 Task: In the  document manual.epub Use the tool word Count 'and display word count while typing'. Find the word using Dictionary 'commitment'. Below name insert the link: www.instagram.com
Action: Mouse moved to (246, 89)
Screenshot: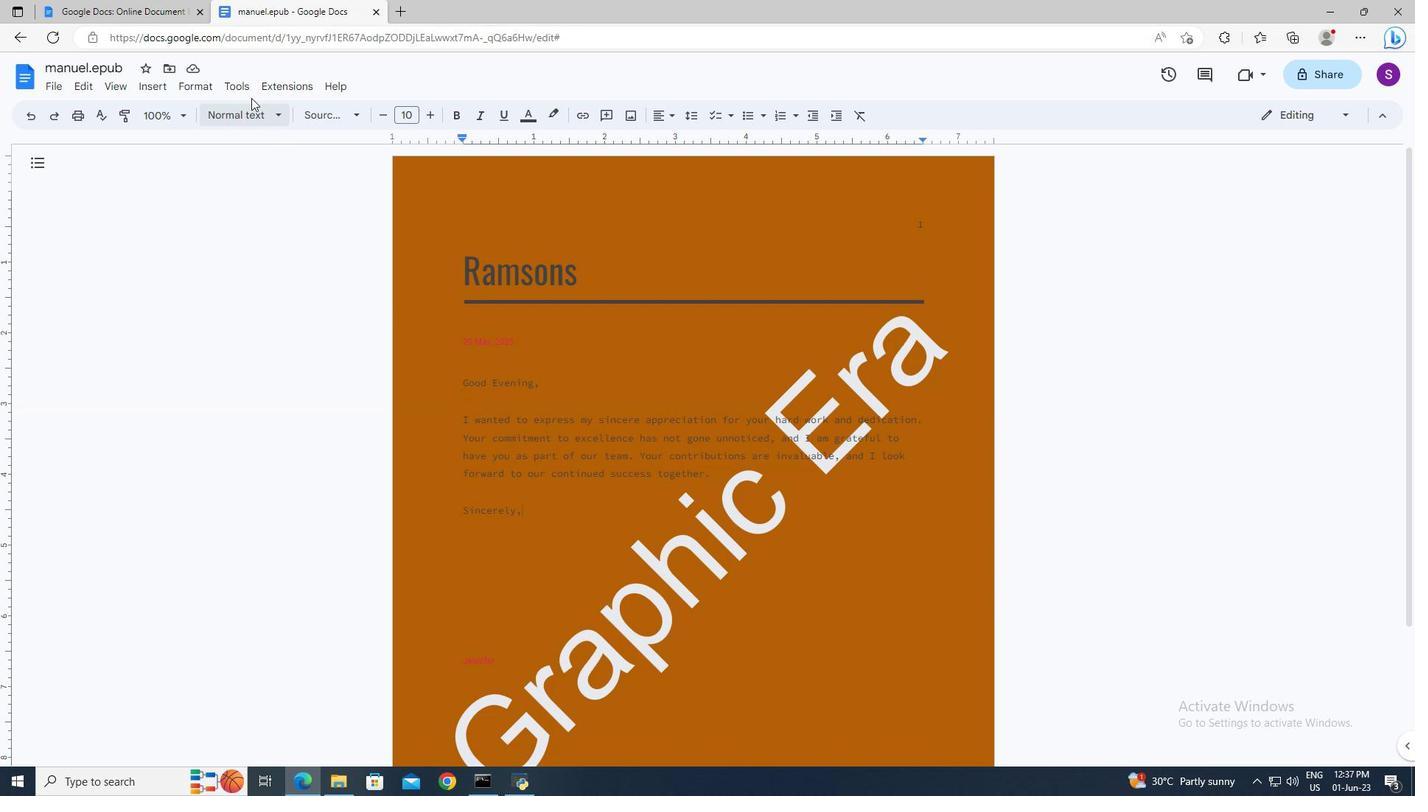 
Action: Mouse pressed left at (246, 89)
Screenshot: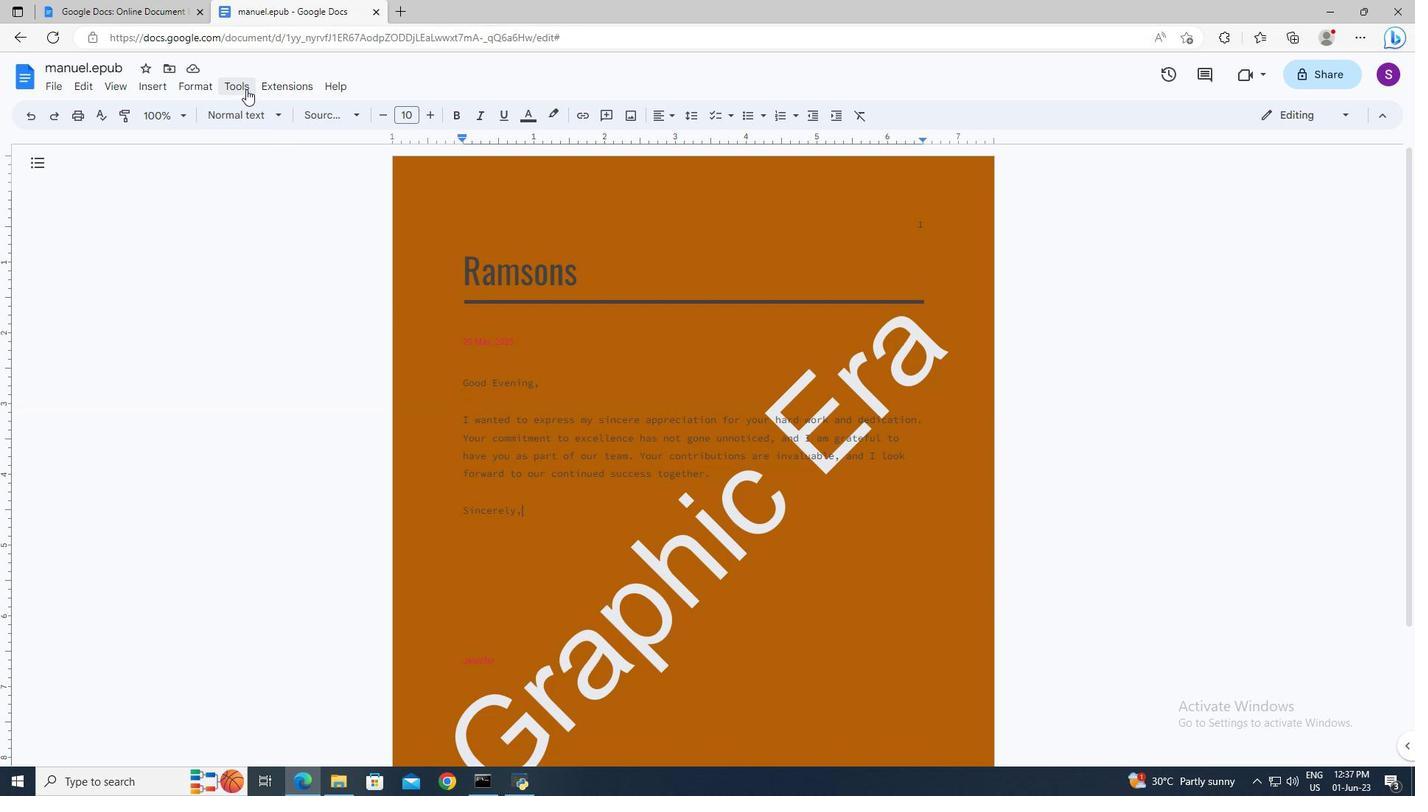 
Action: Mouse moved to (260, 125)
Screenshot: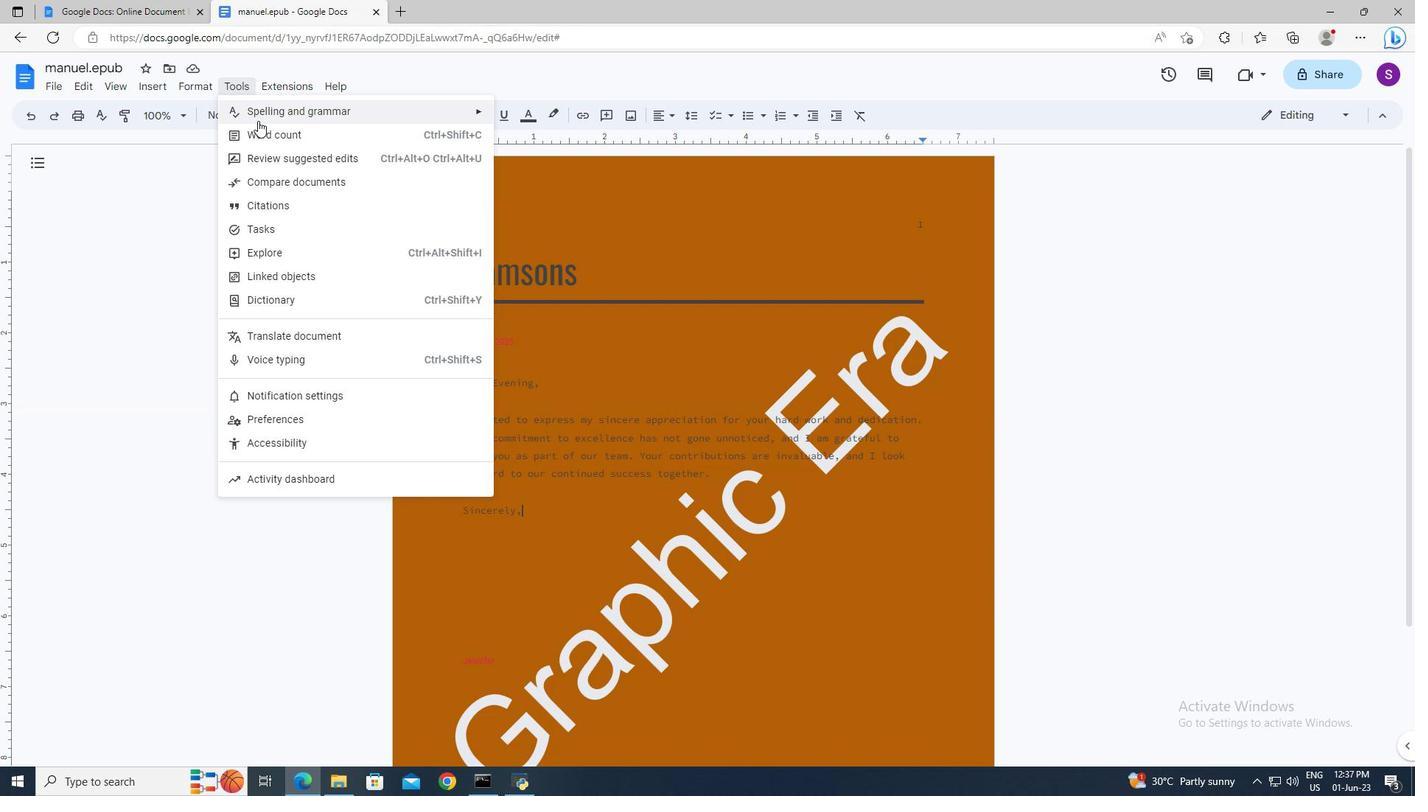 
Action: Mouse pressed left at (260, 125)
Screenshot: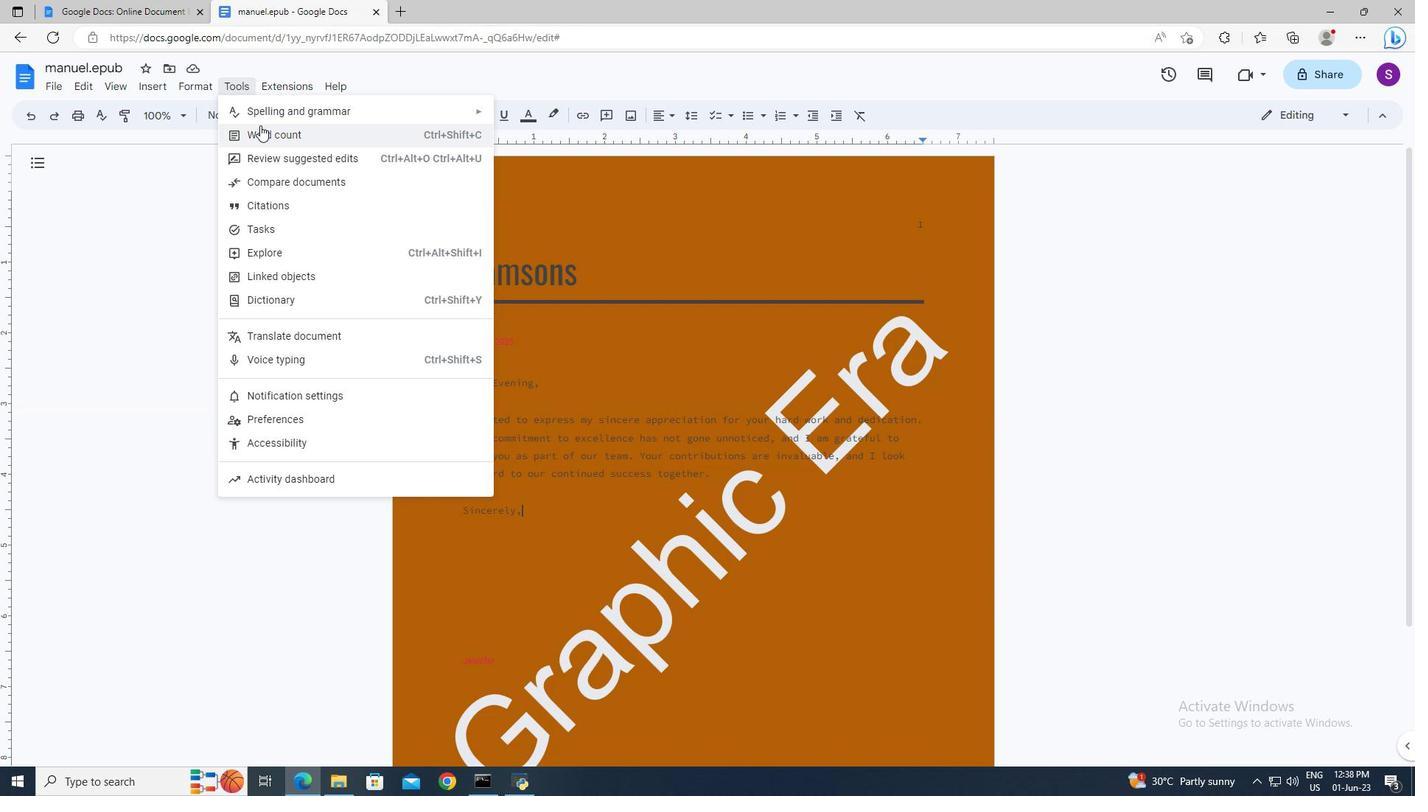 
Action: Mouse moved to (613, 470)
Screenshot: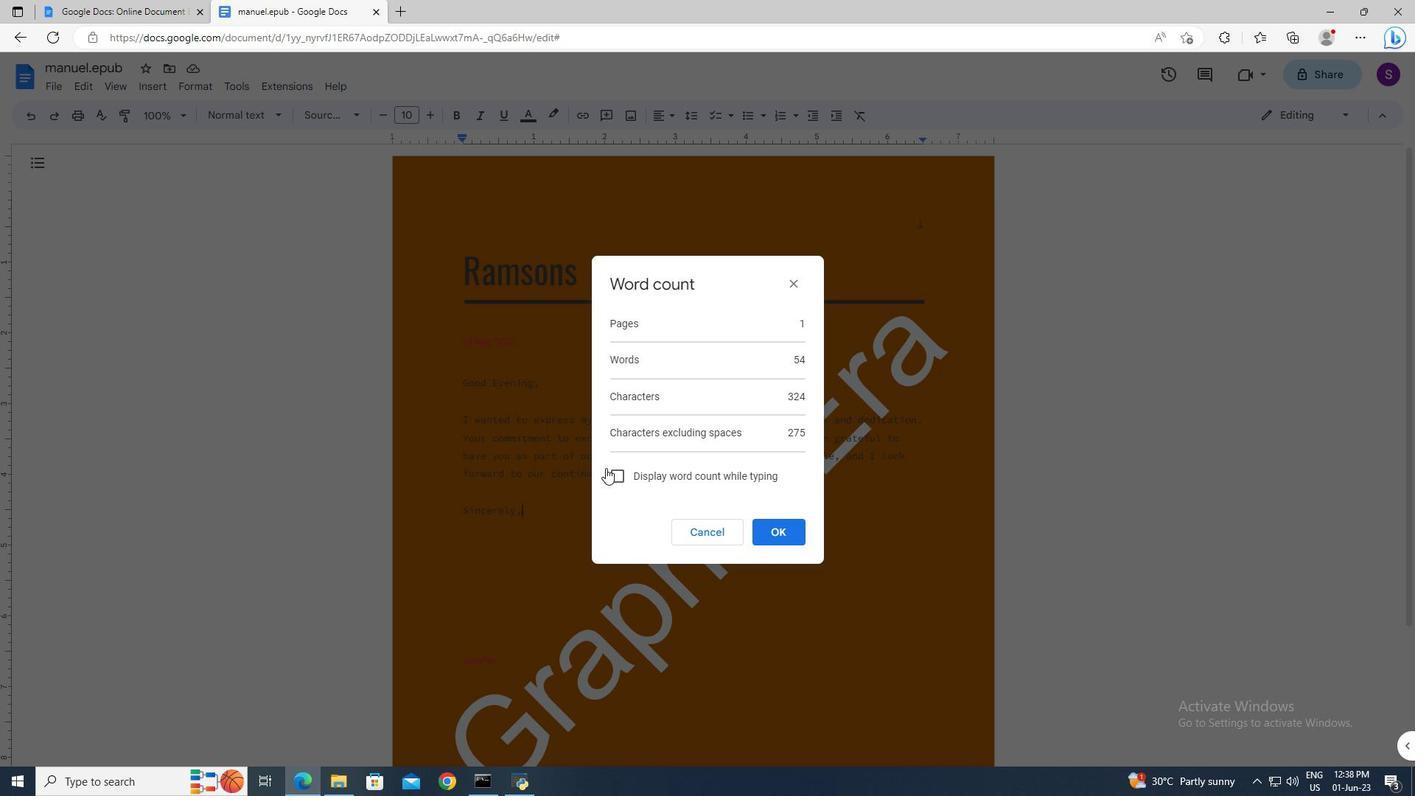 
Action: Mouse pressed left at (613, 470)
Screenshot: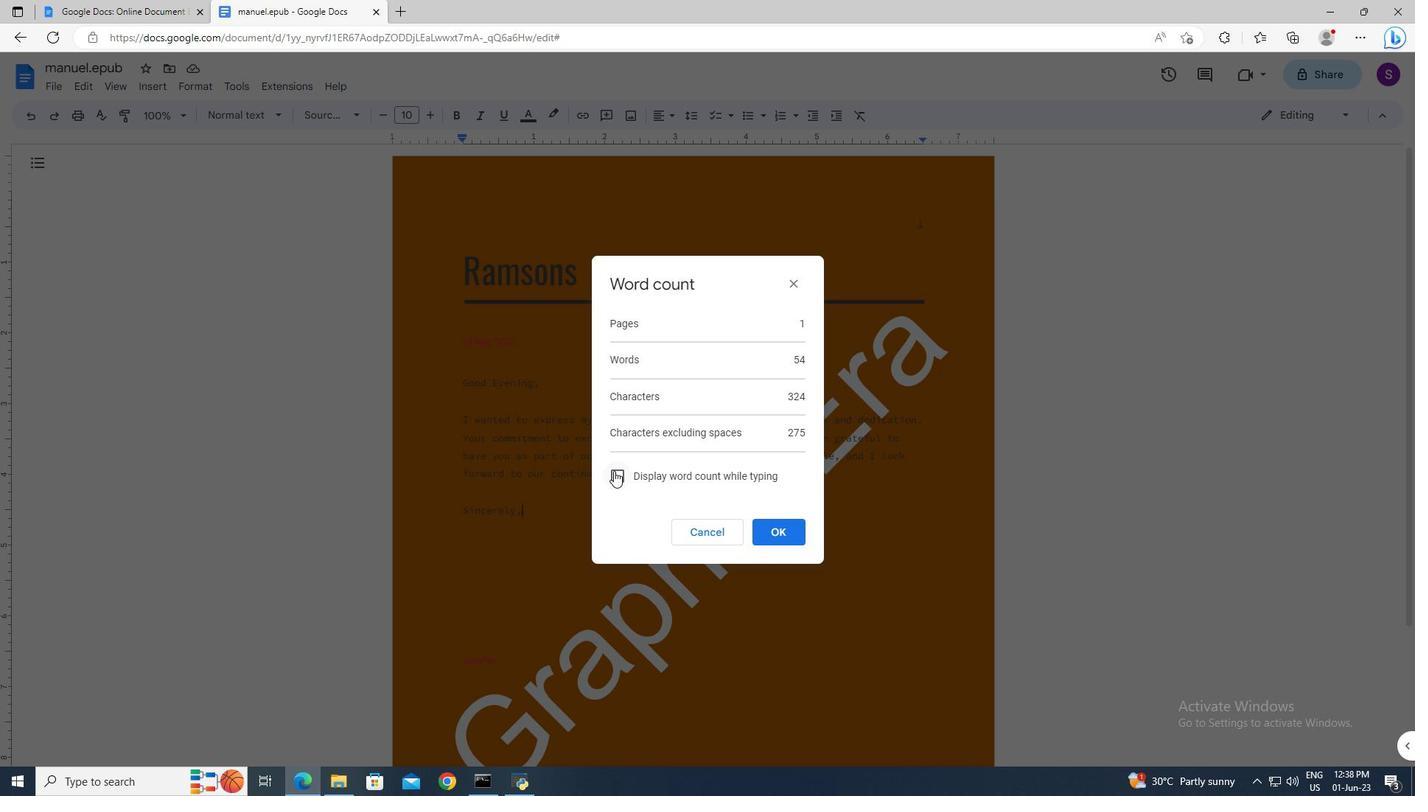 
Action: Mouse moved to (778, 534)
Screenshot: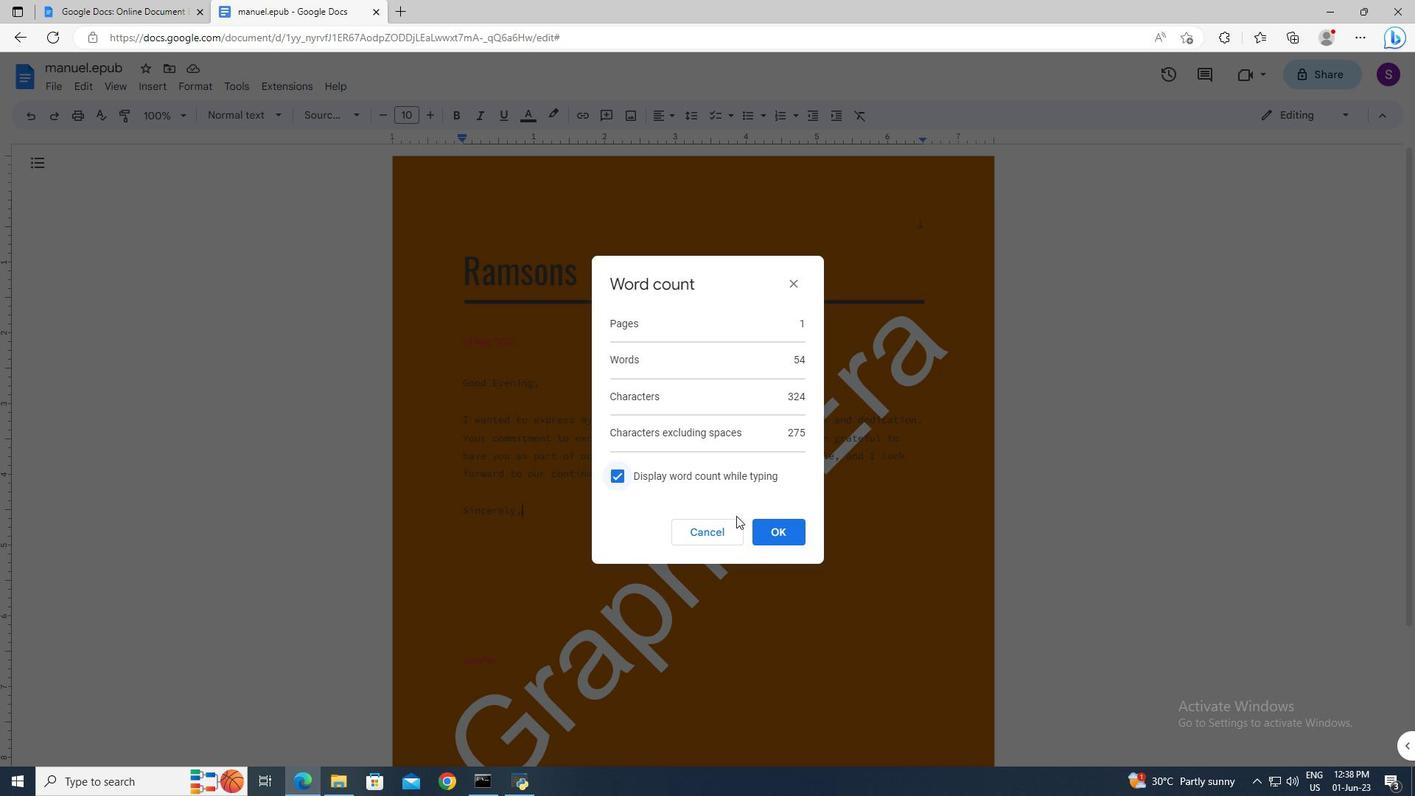 
Action: Mouse pressed left at (778, 534)
Screenshot: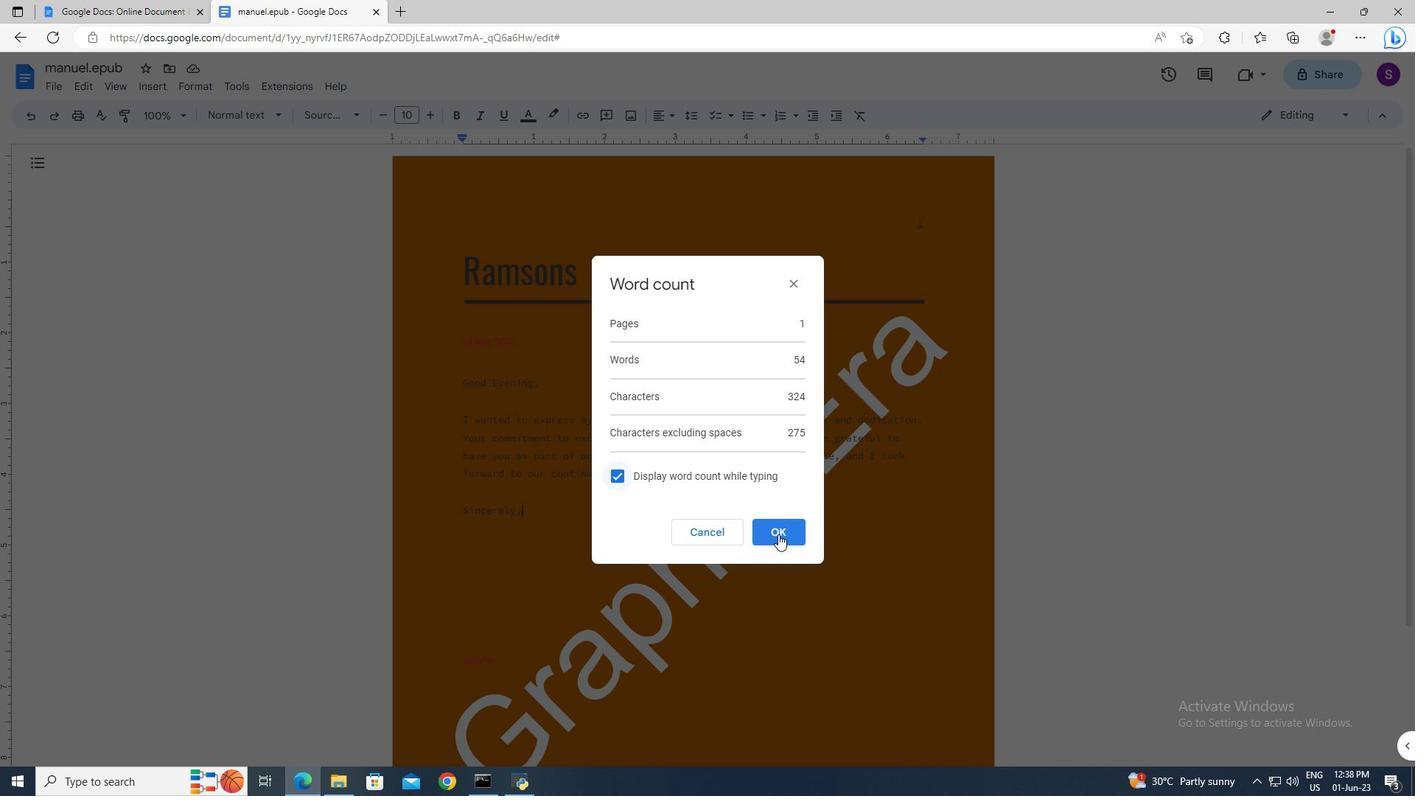 
Action: Mouse moved to (244, 89)
Screenshot: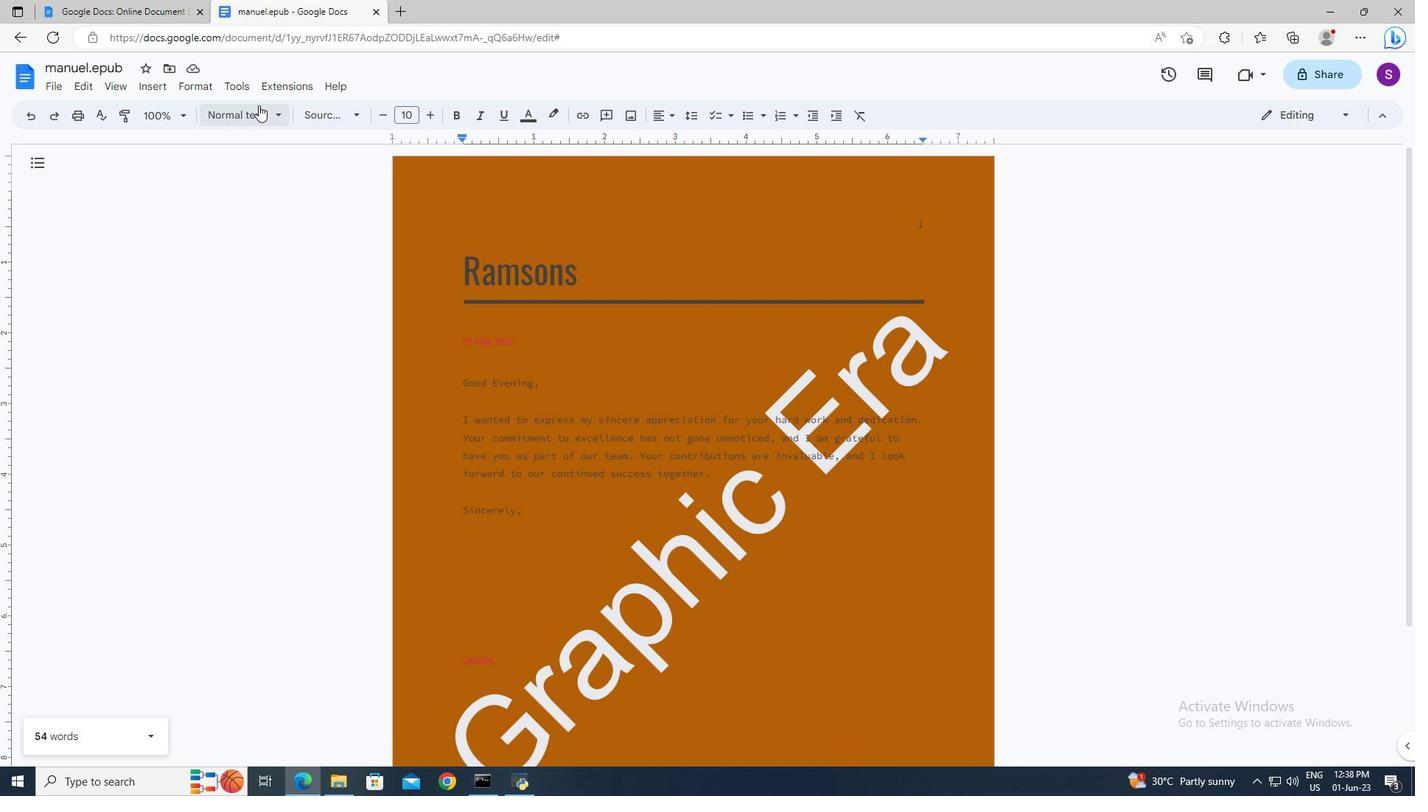 
Action: Mouse pressed left at (244, 89)
Screenshot: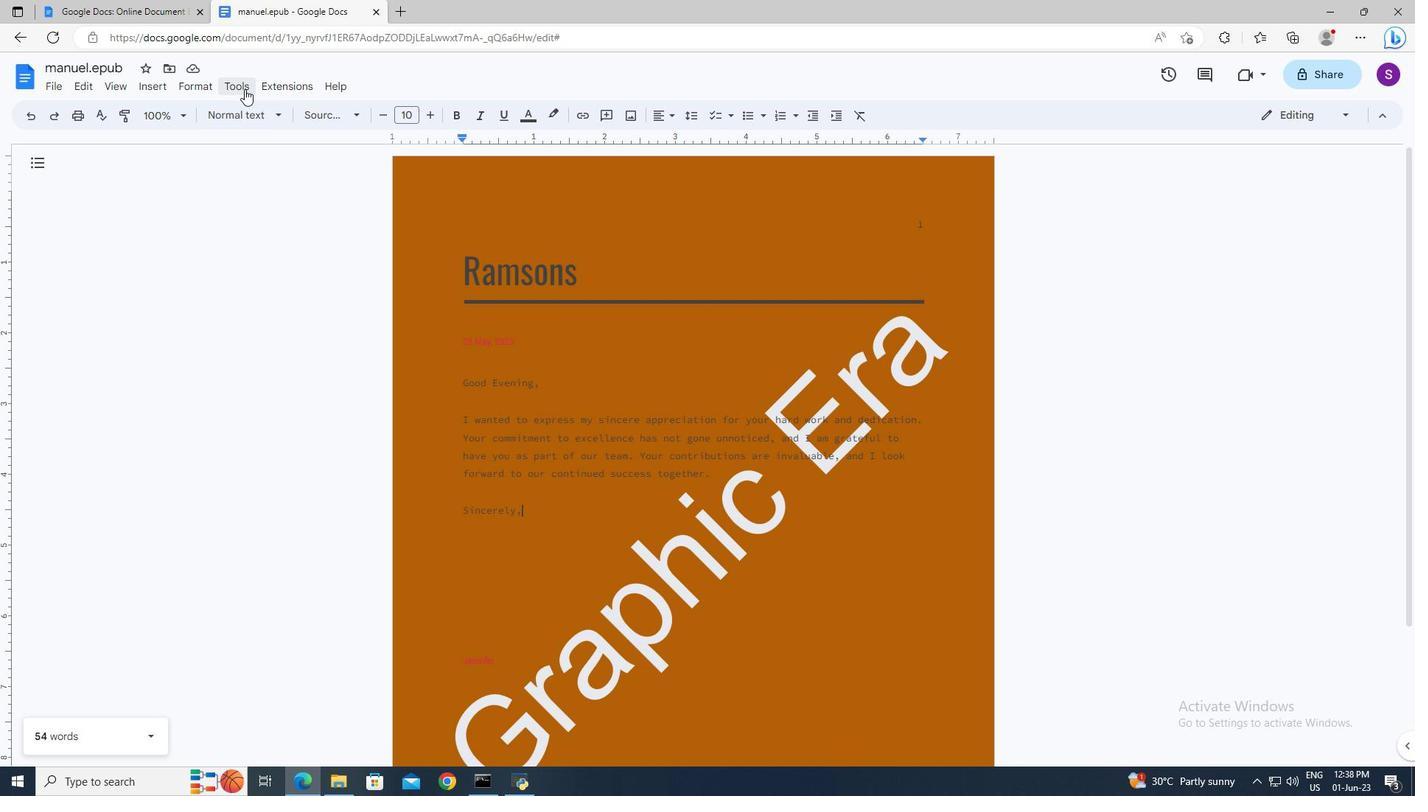 
Action: Mouse moved to (268, 301)
Screenshot: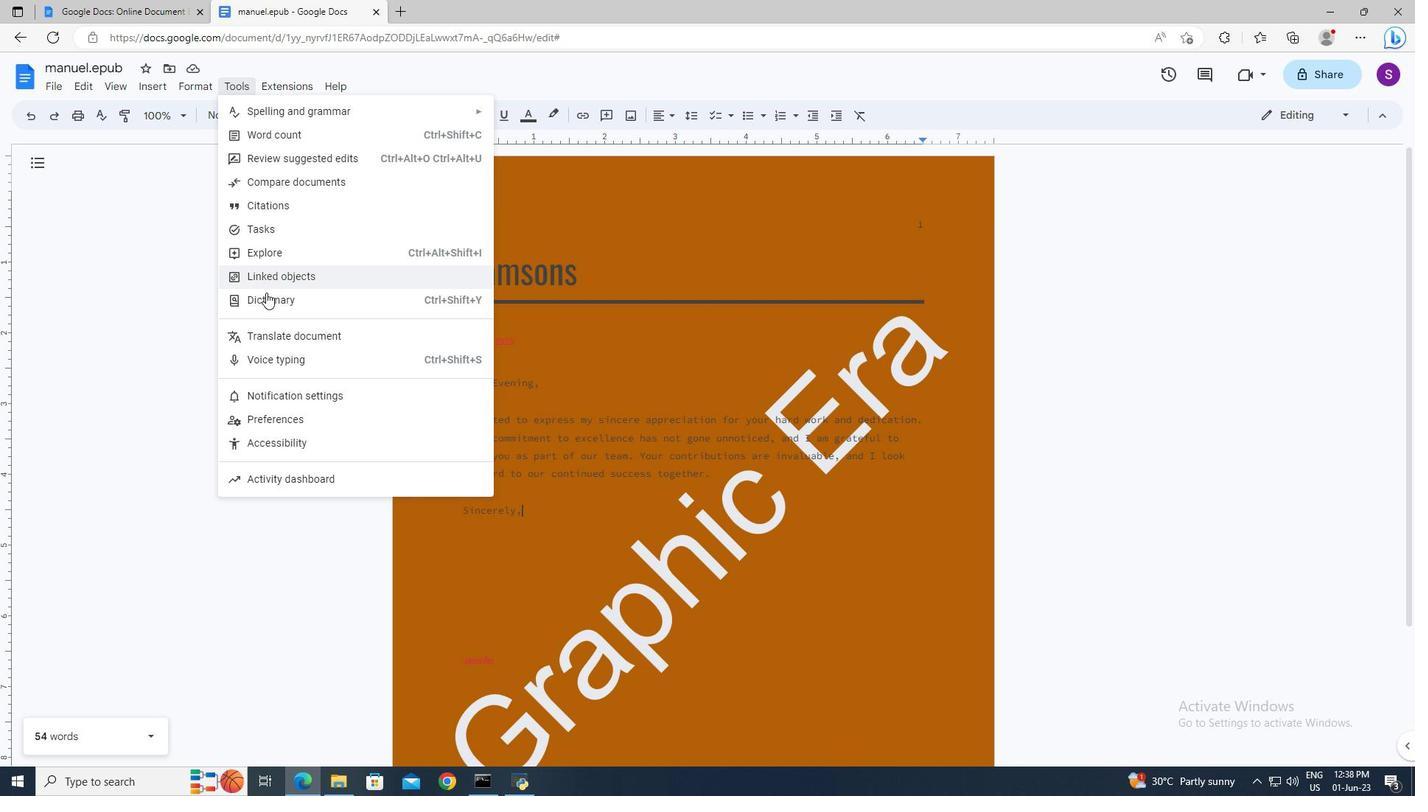 
Action: Mouse pressed left at (268, 301)
Screenshot: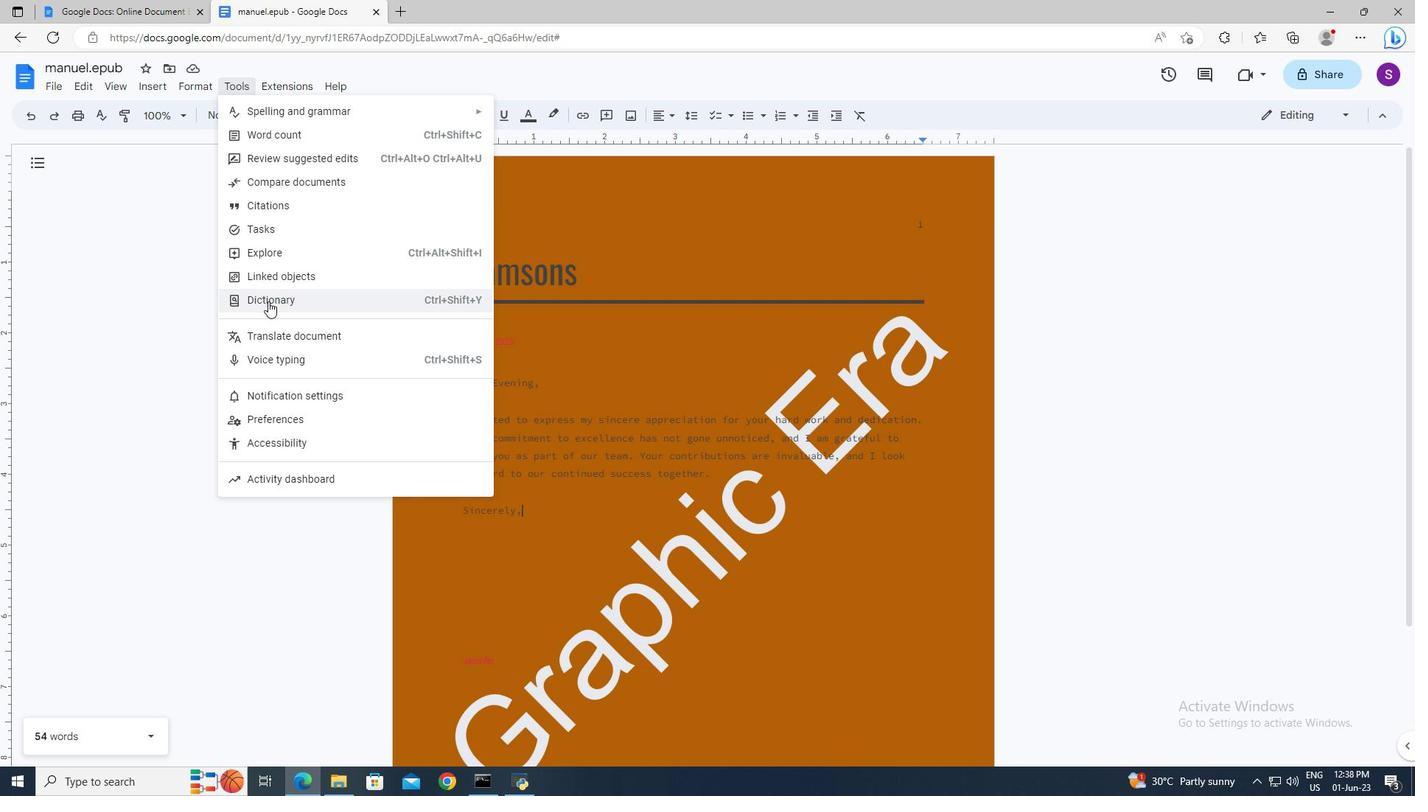 
Action: Mouse moved to (1274, 159)
Screenshot: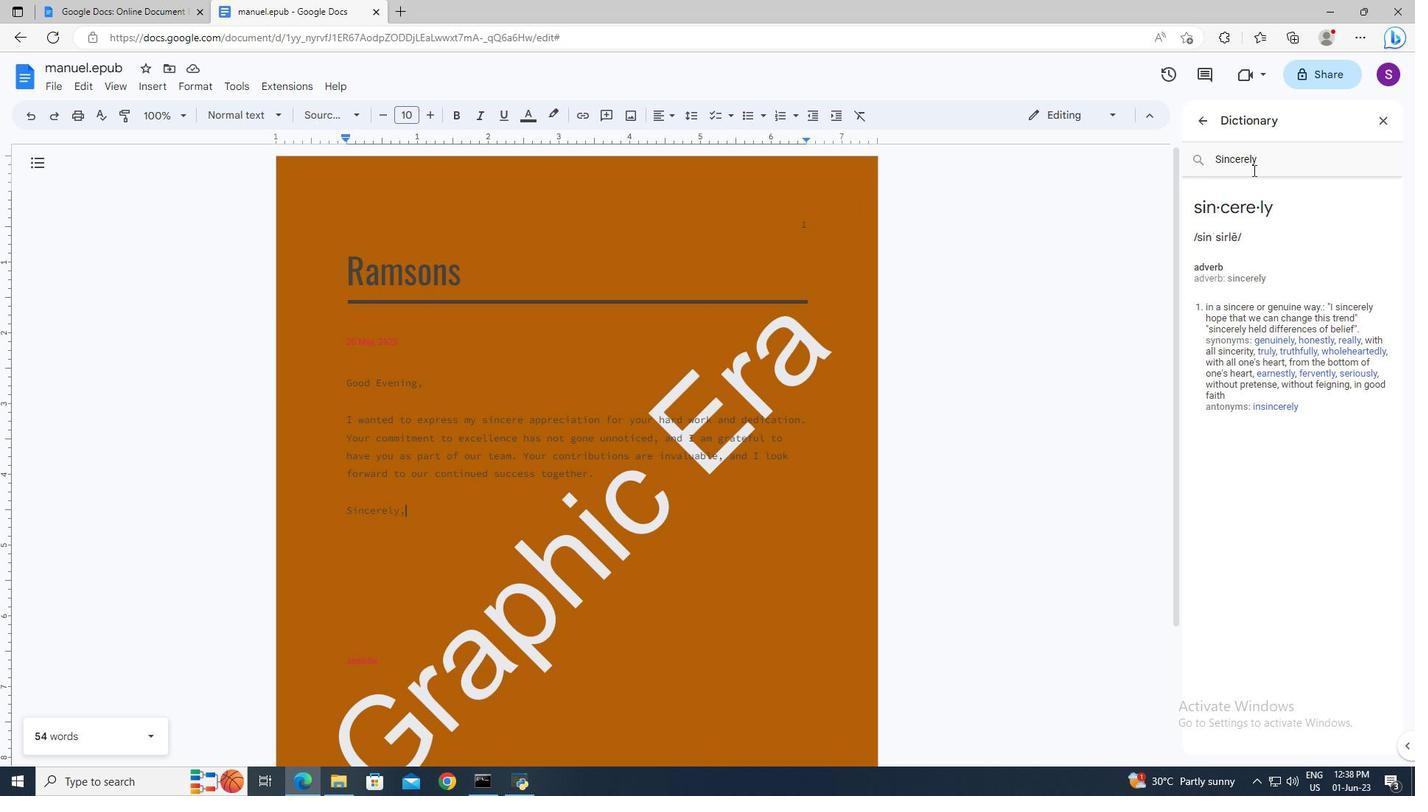 
Action: Mouse pressed left at (1274, 159)
Screenshot: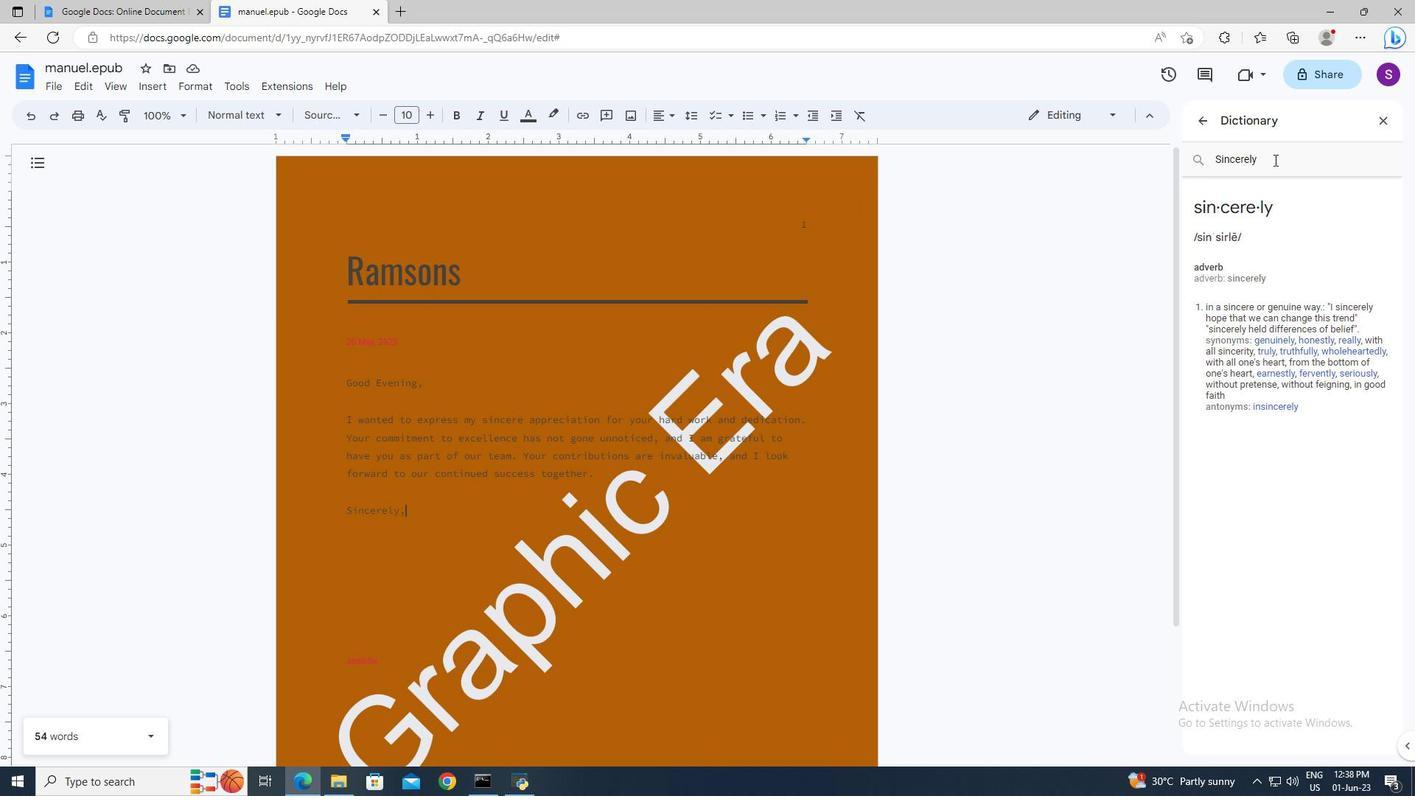 
Action: Key pressed ctrl+A<Key.delete>commitment<Key.enter>
Screenshot: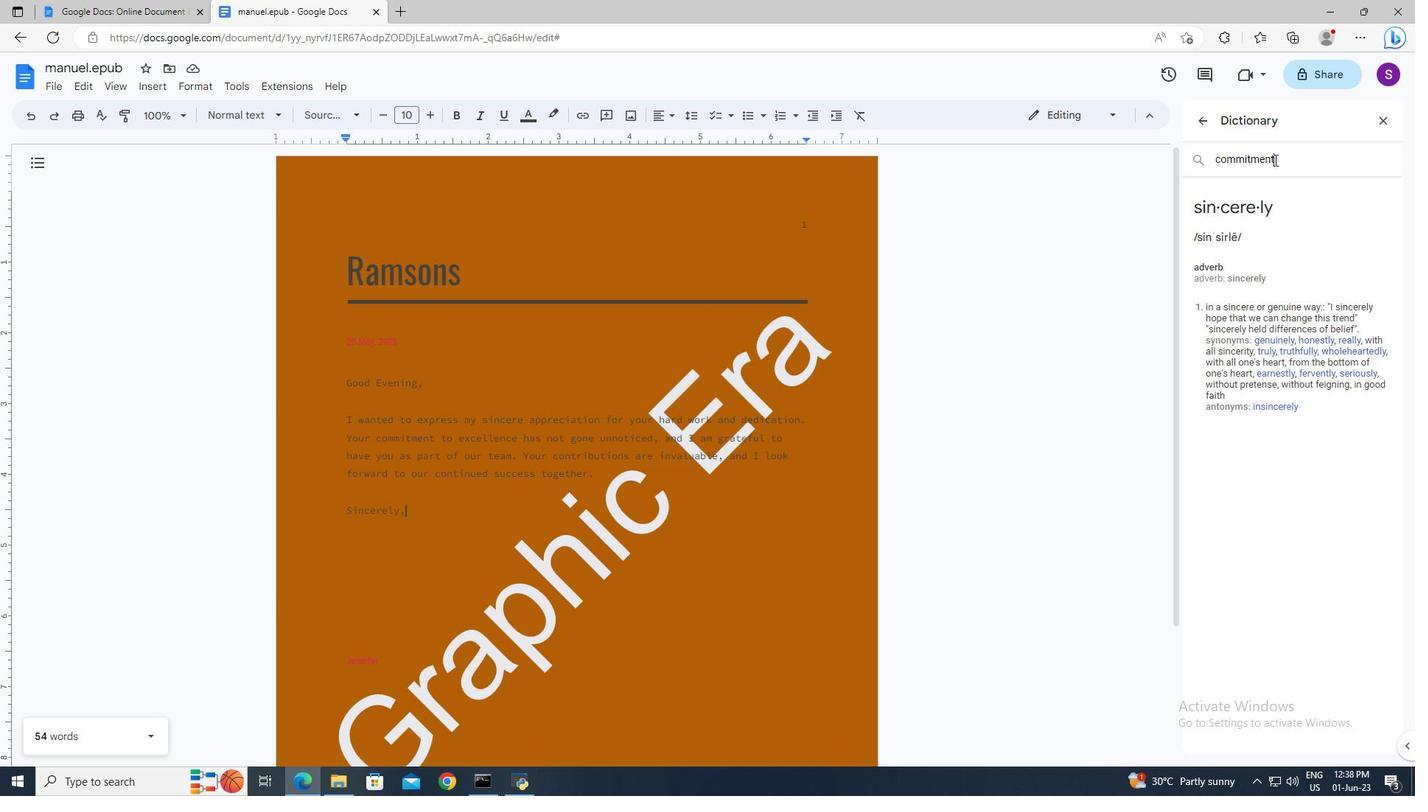 
Action: Mouse moved to (604, 510)
Screenshot: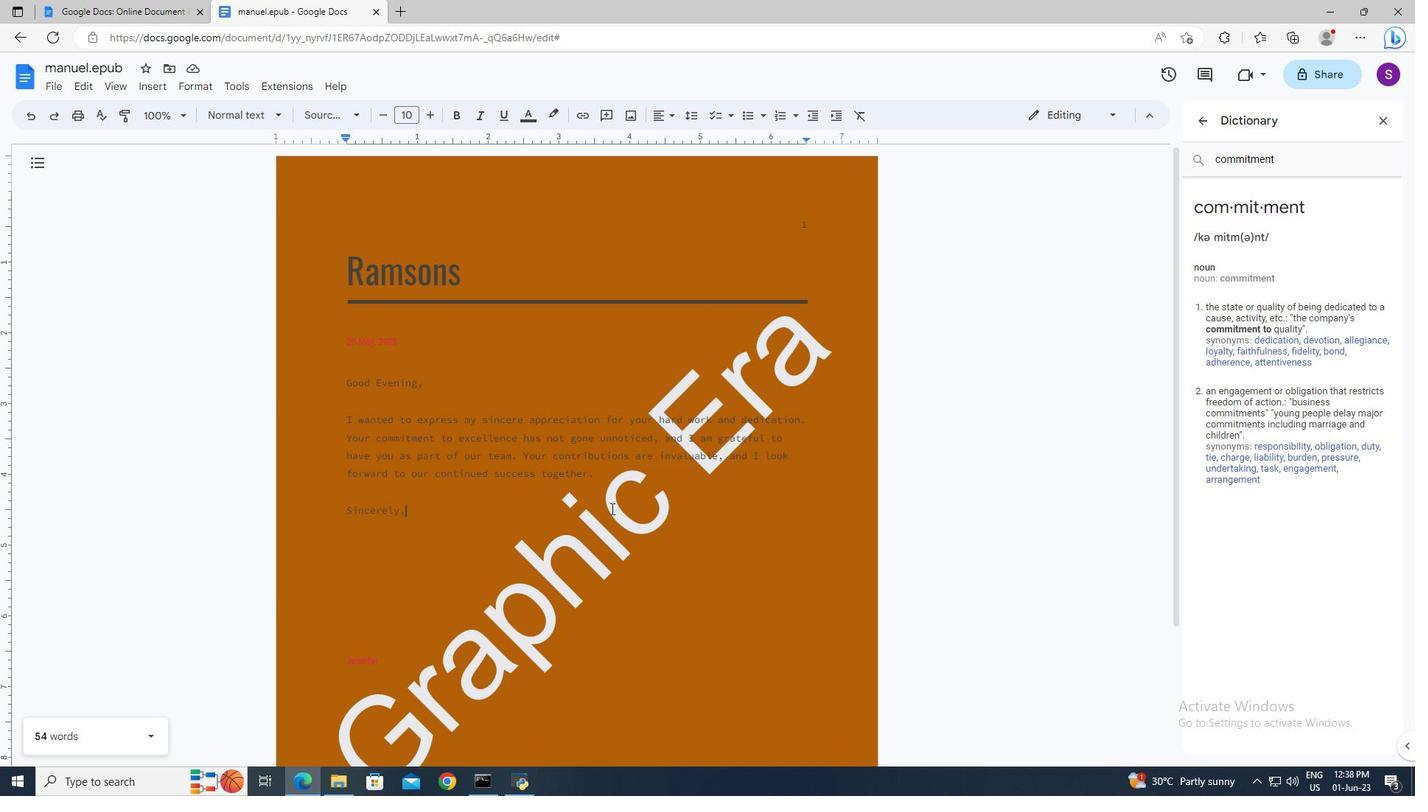 
Action: Mouse scrolled (604, 509) with delta (0, 0)
Screenshot: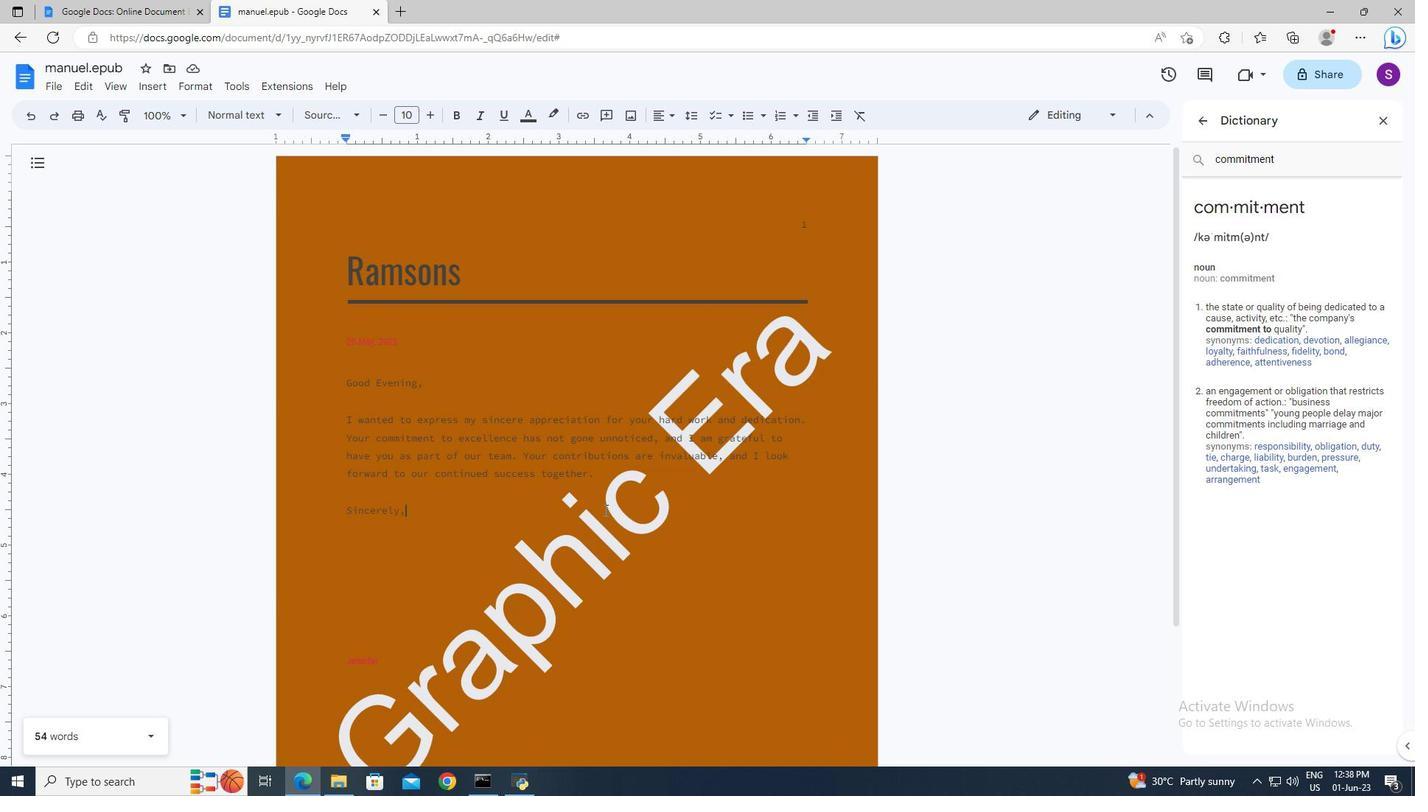 
Action: Mouse scrolled (604, 509) with delta (0, 0)
Screenshot: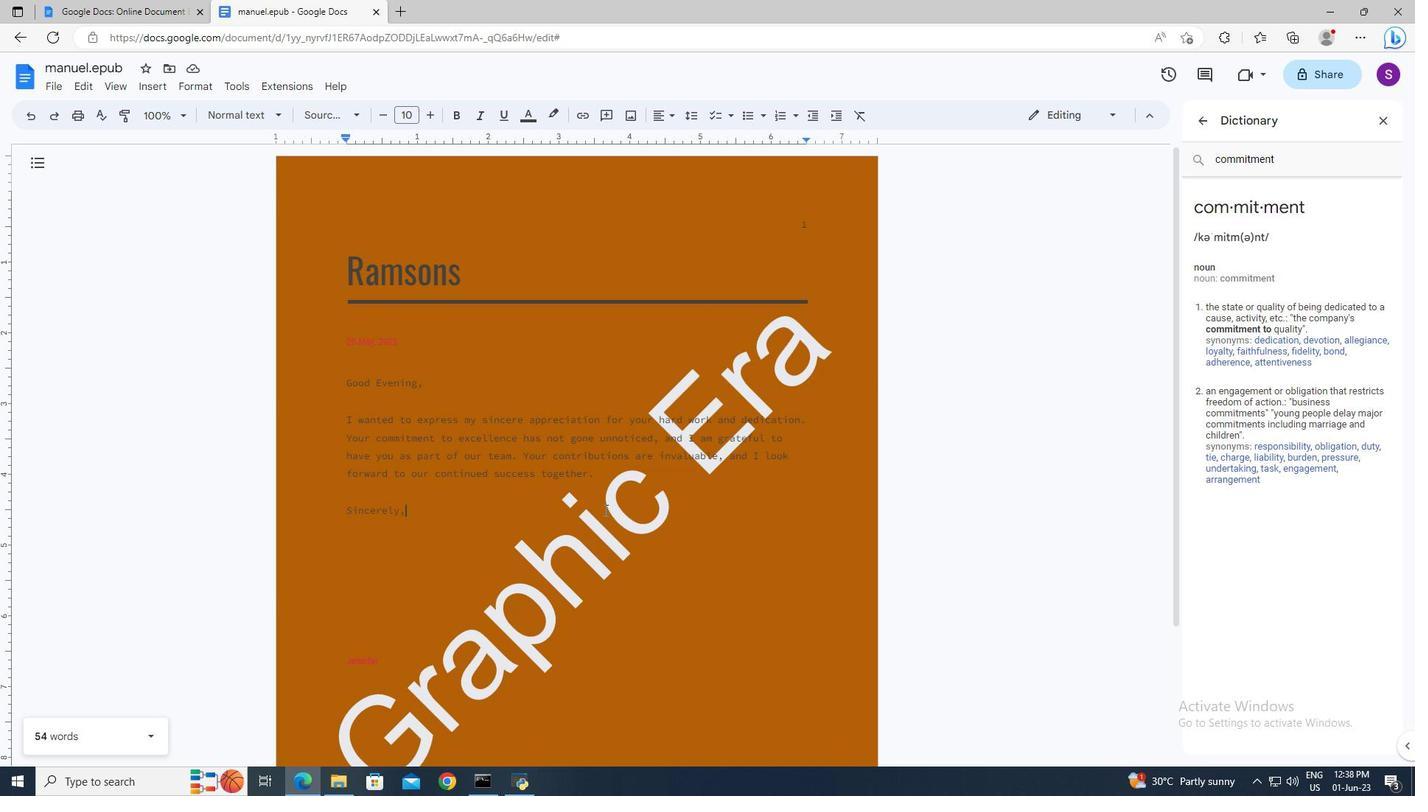 
Action: Mouse moved to (407, 493)
Screenshot: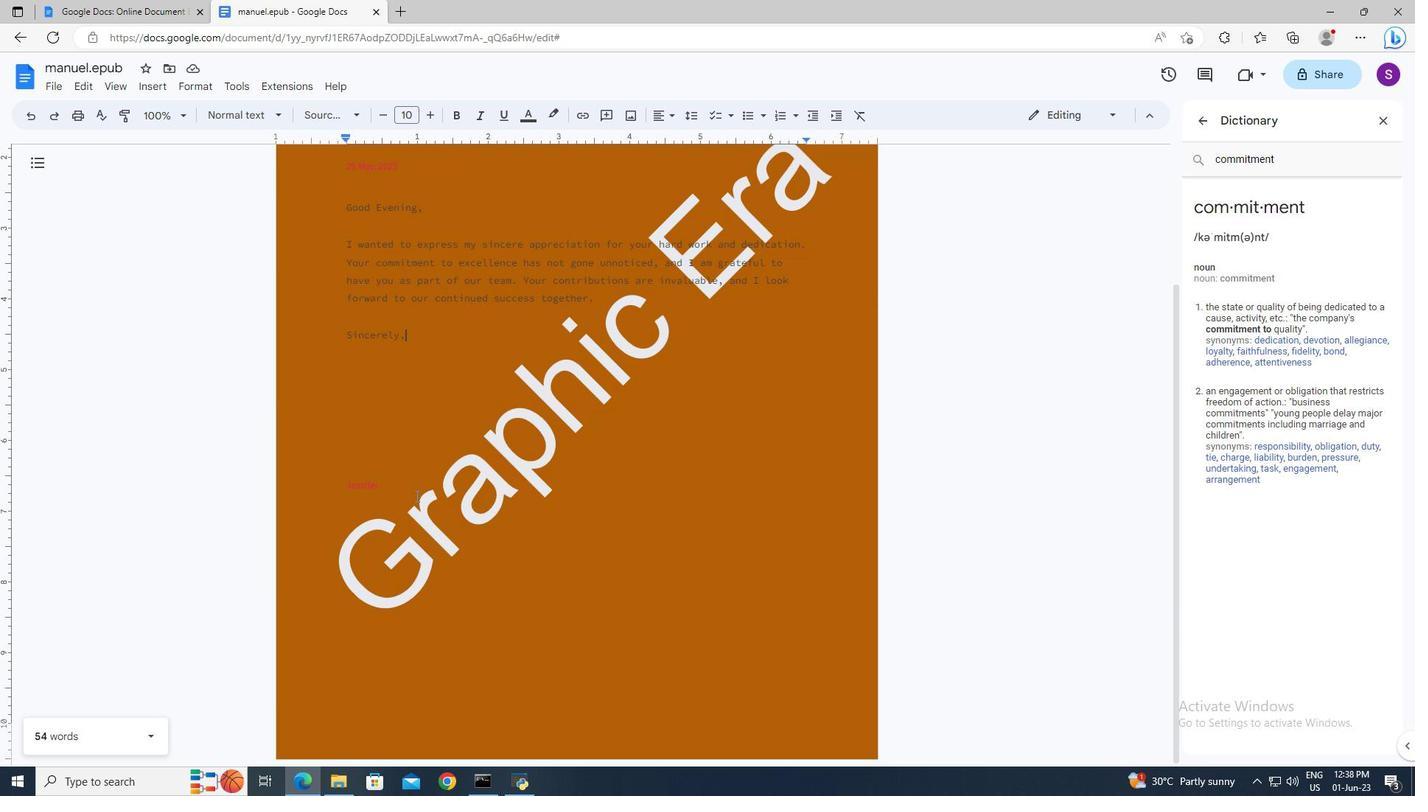 
Action: Mouse pressed left at (407, 493)
Screenshot: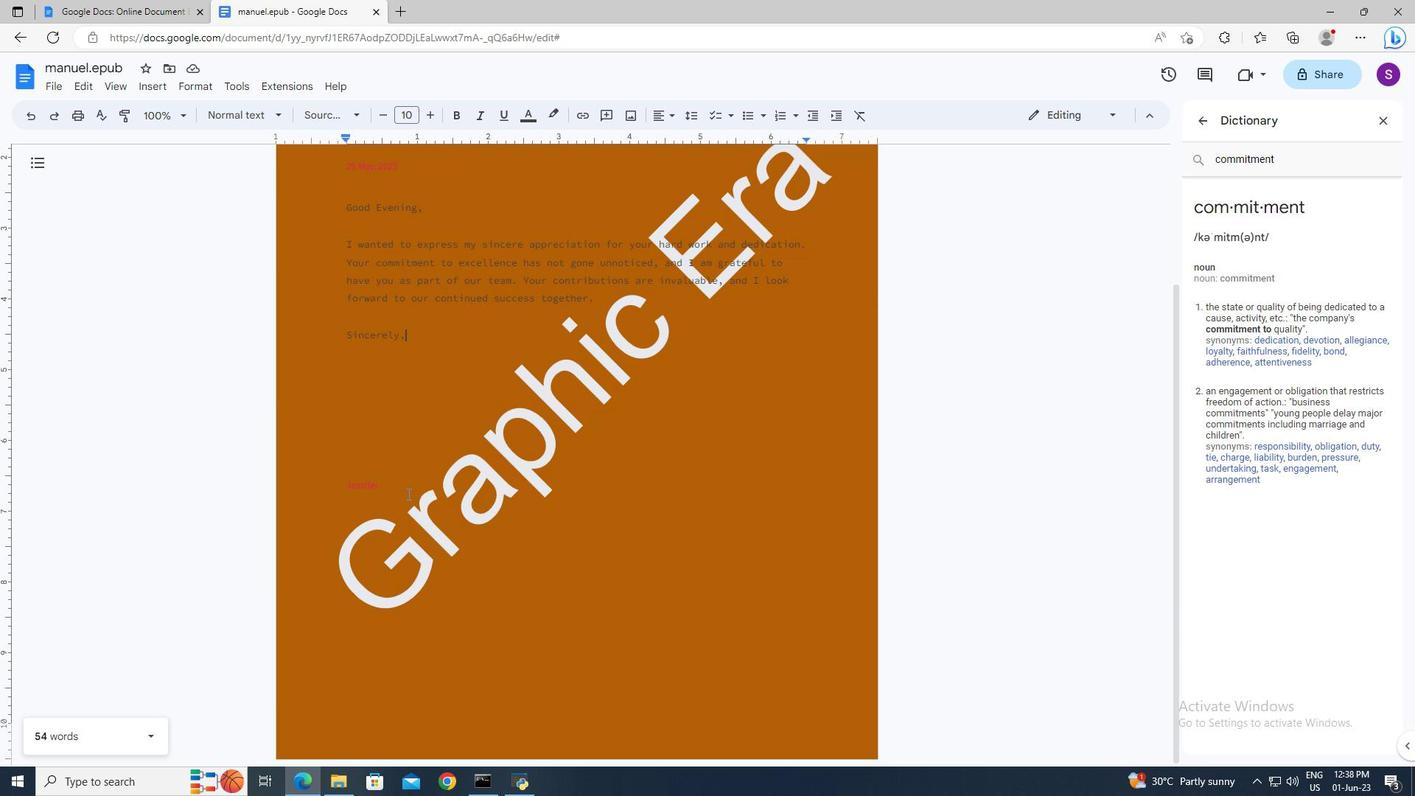 
Action: Mouse moved to (163, 89)
Screenshot: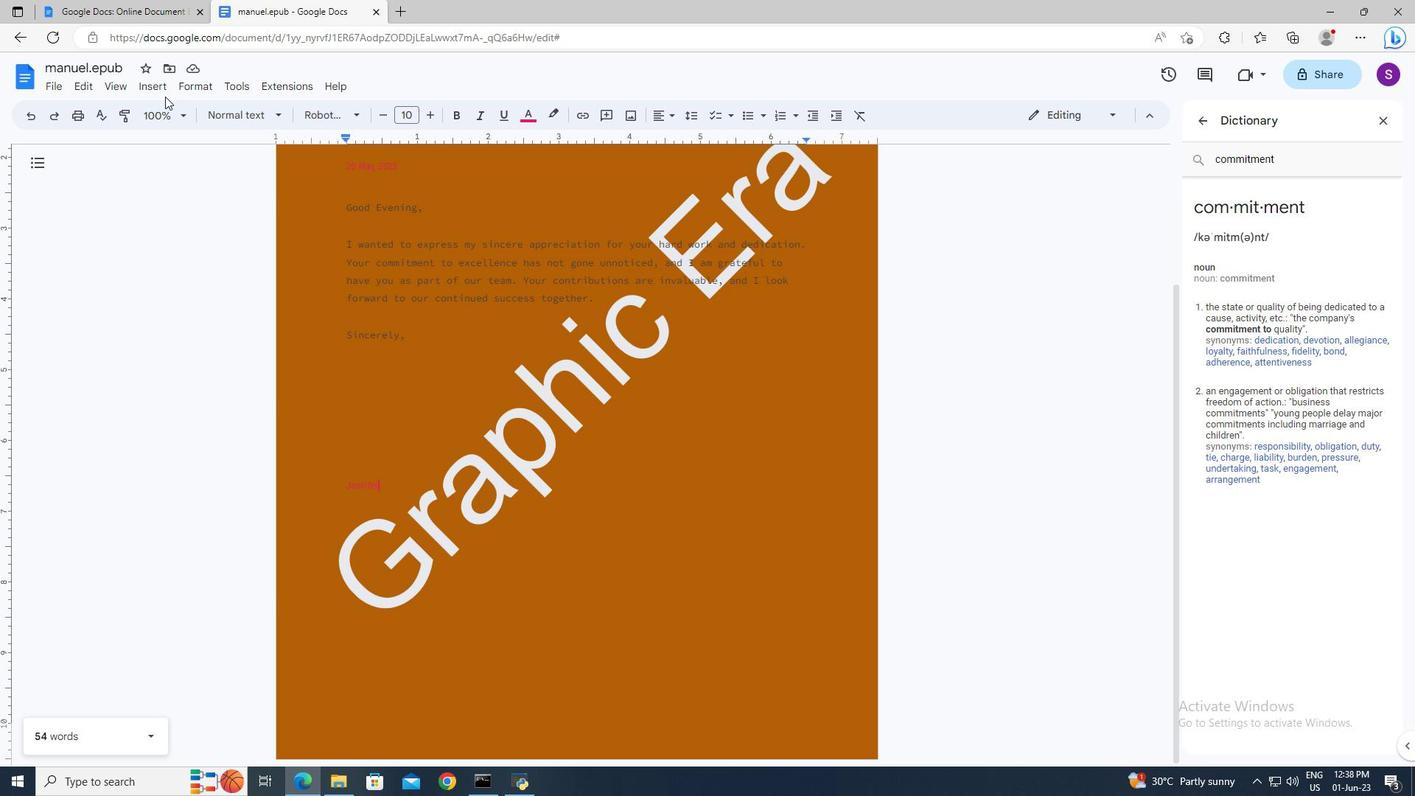 
Action: Mouse pressed left at (163, 89)
Screenshot: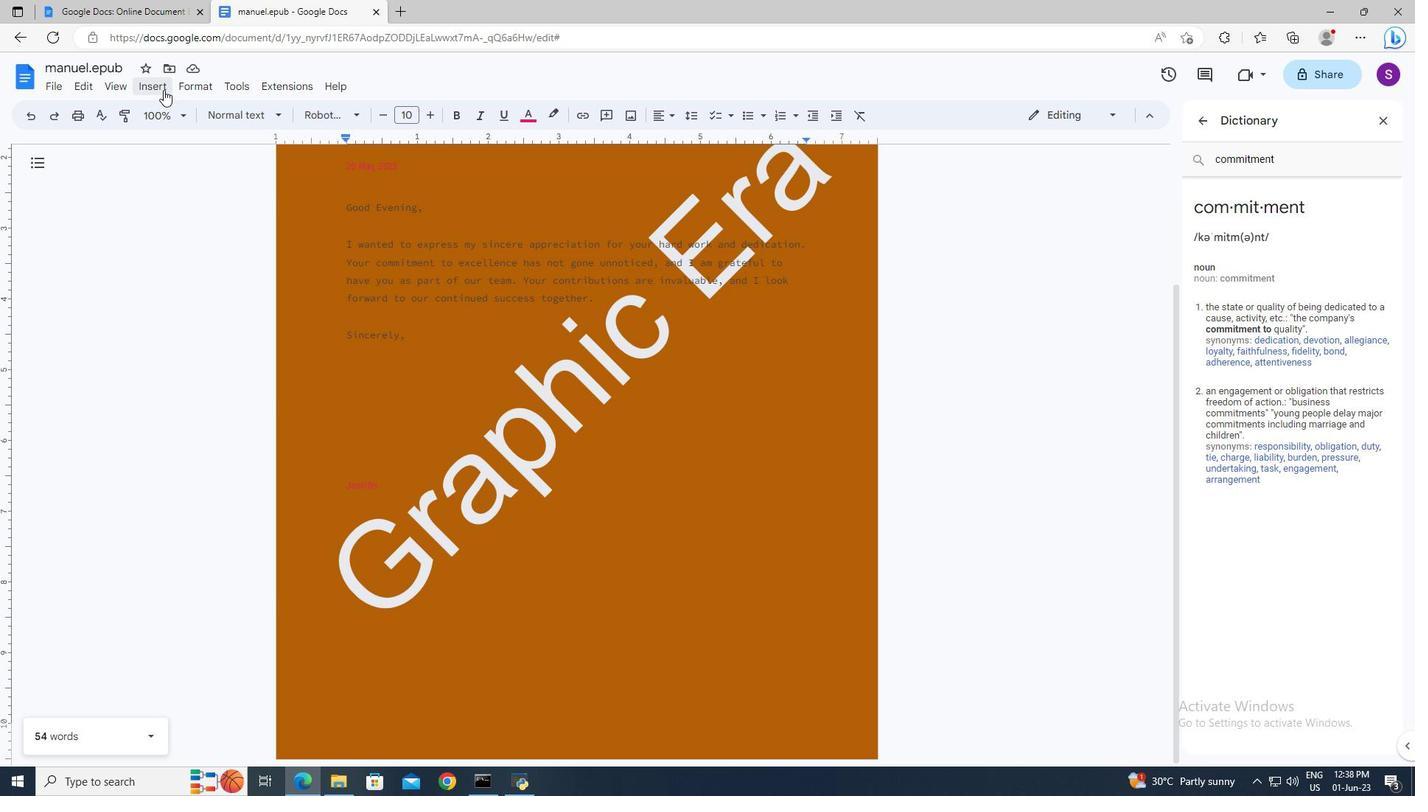 
Action: Mouse moved to (227, 532)
Screenshot: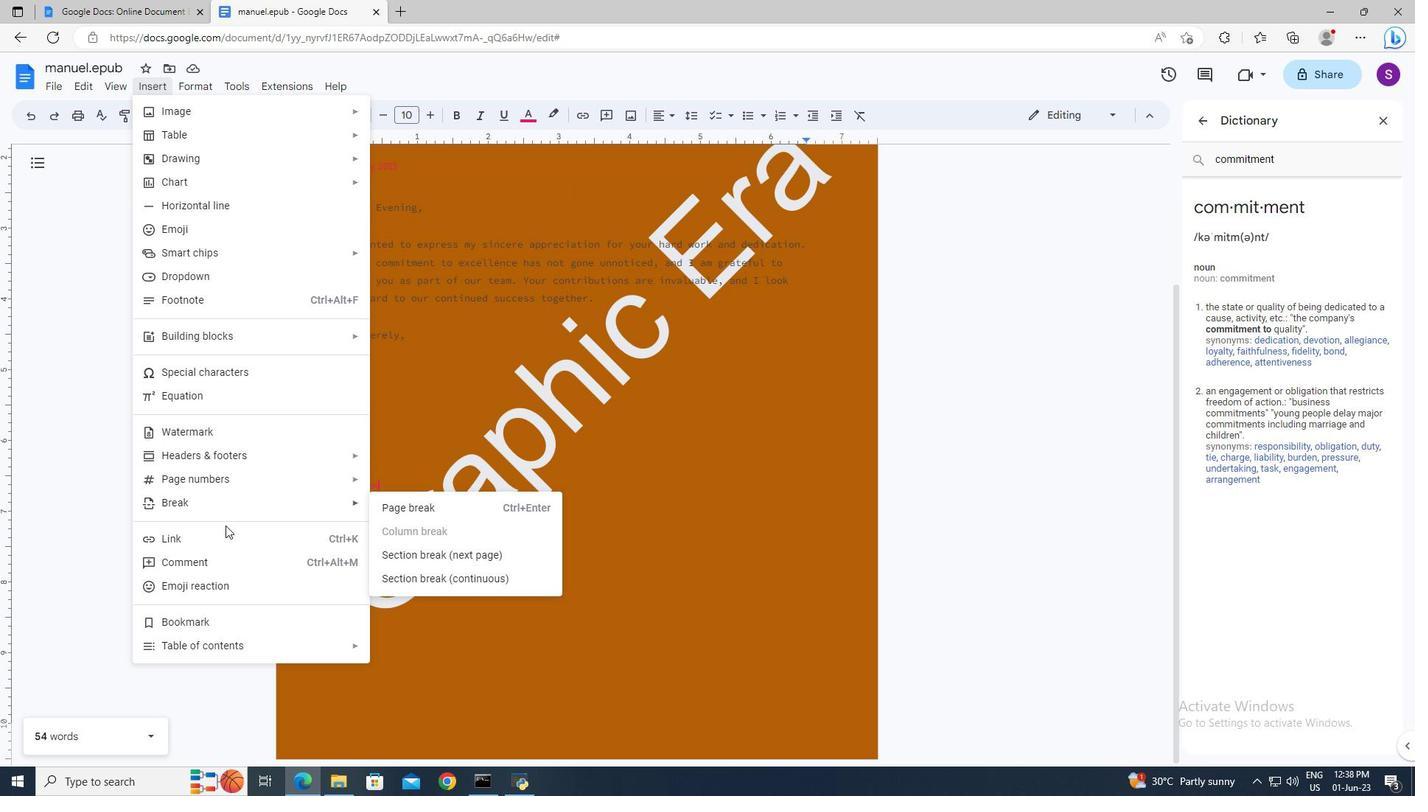 
Action: Mouse pressed left at (227, 532)
Screenshot: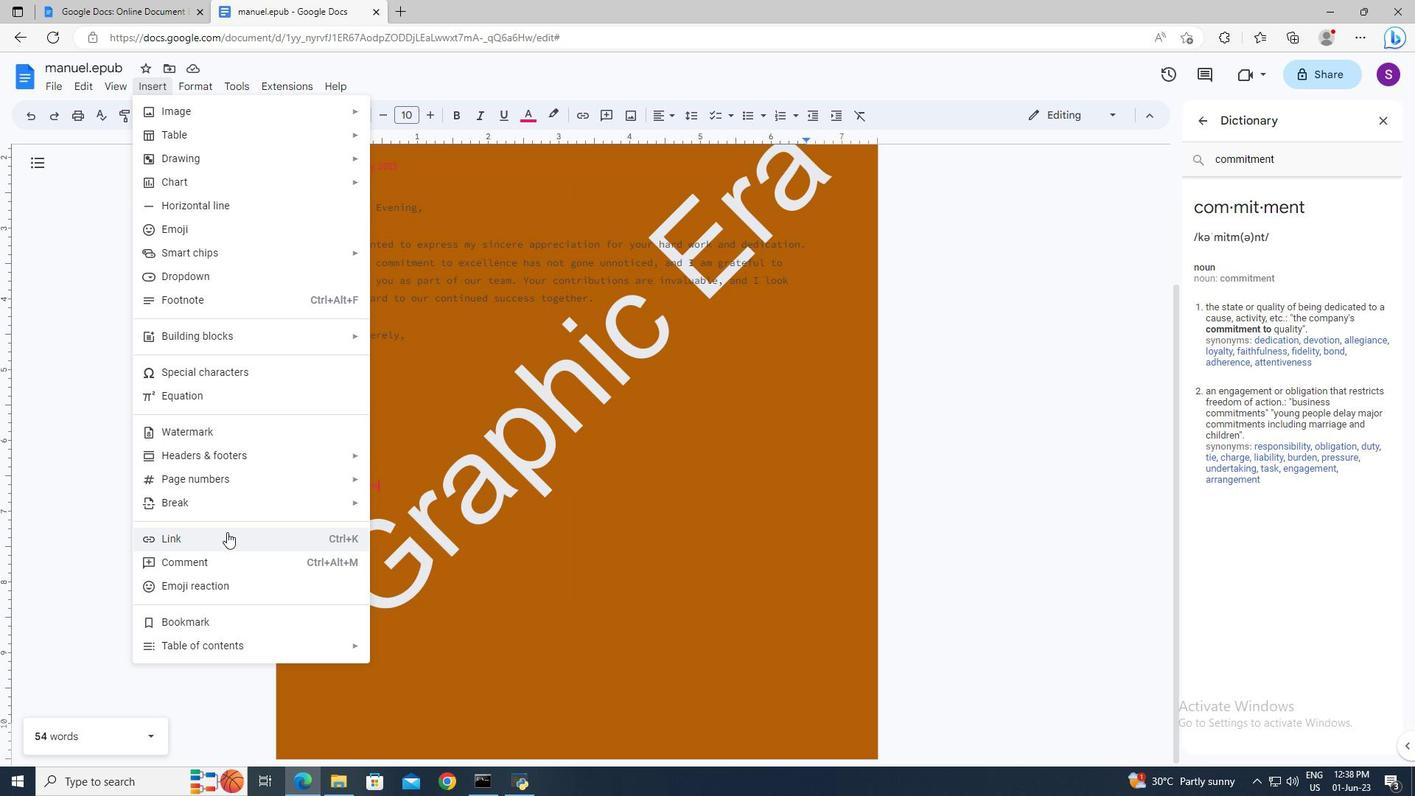 
Action: Mouse moved to (413, 258)
Screenshot: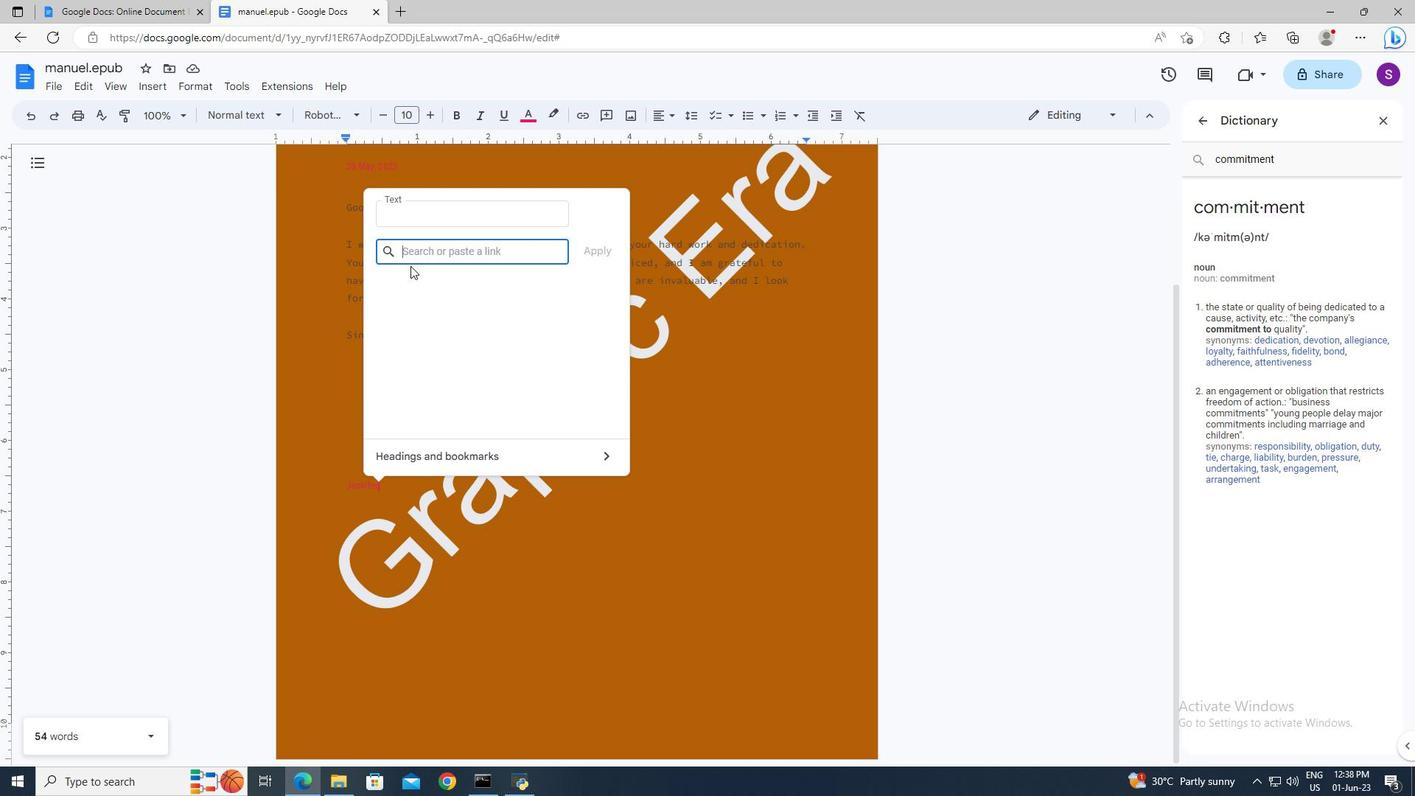 
Action: Mouse pressed left at (413, 258)
Screenshot: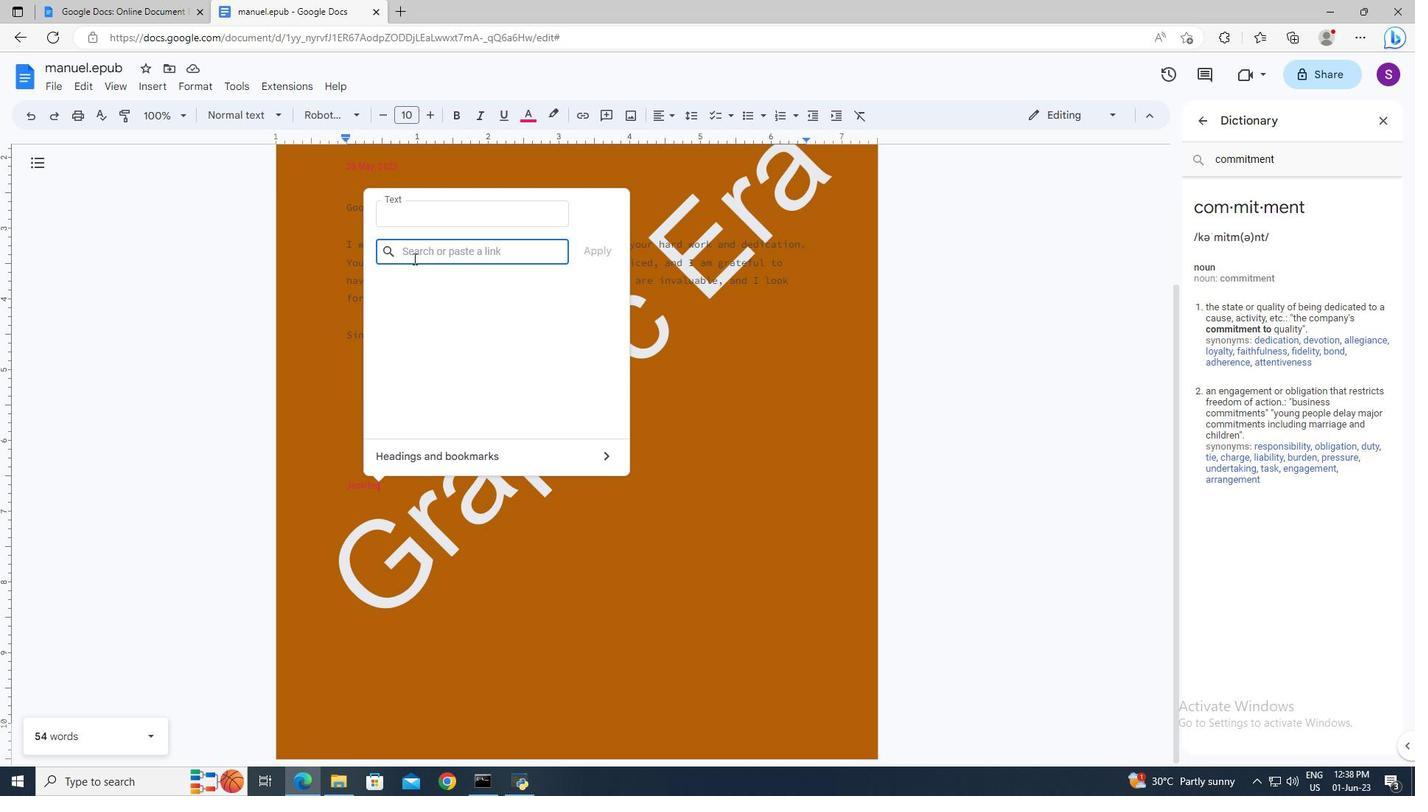 
Action: Key pressed www.instagram.com<Key.enter>
Screenshot: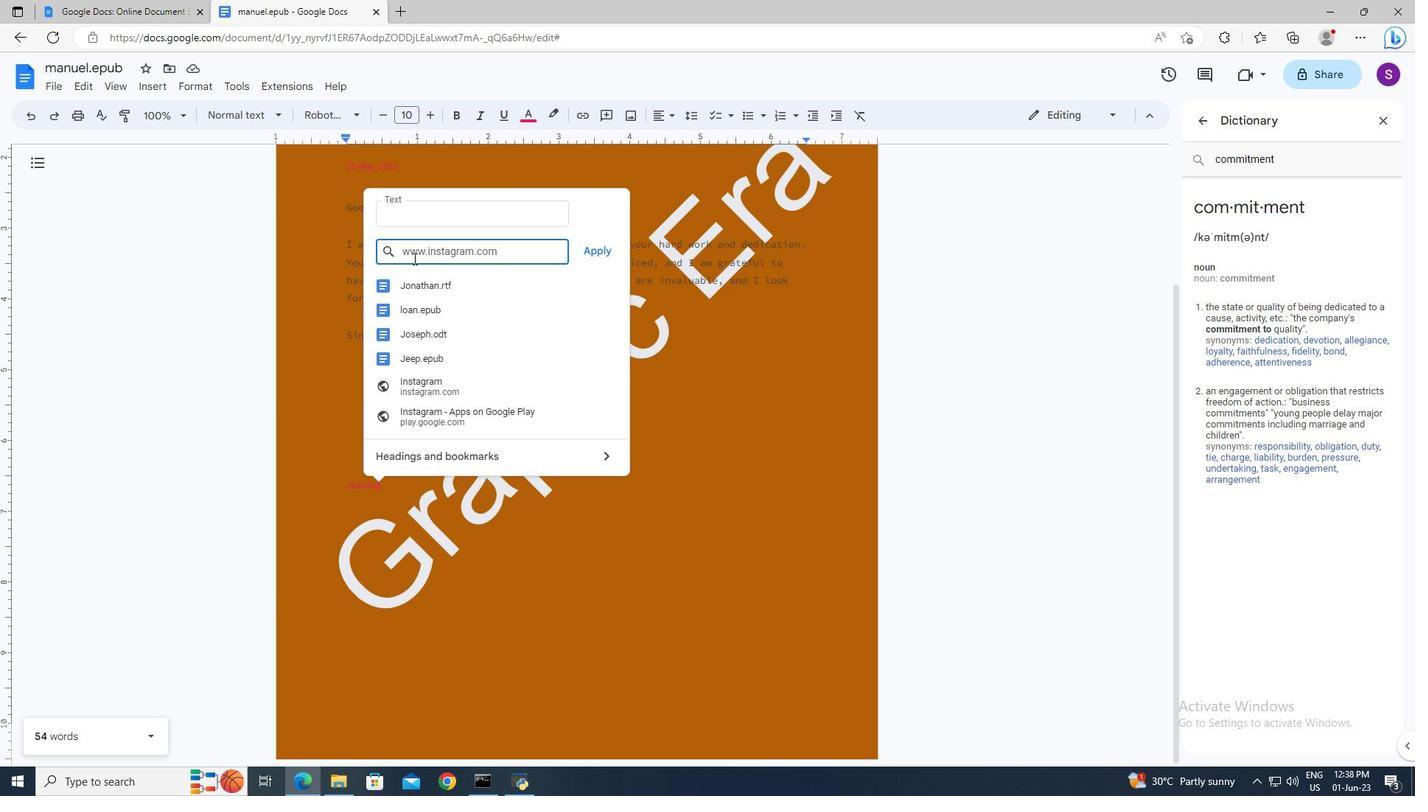 
Action: Mouse moved to (378, 489)
Screenshot: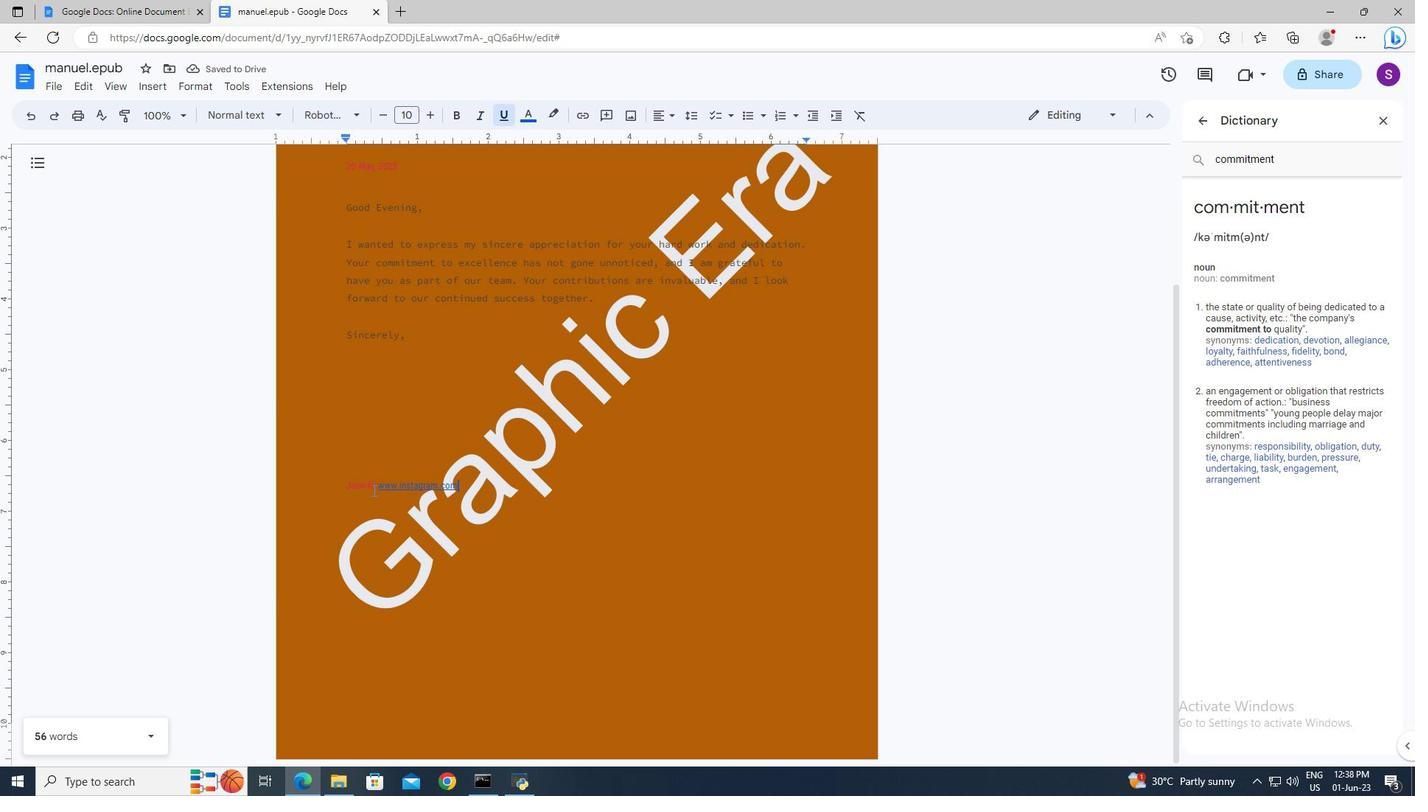 
Action: Mouse pressed left at (378, 489)
Screenshot: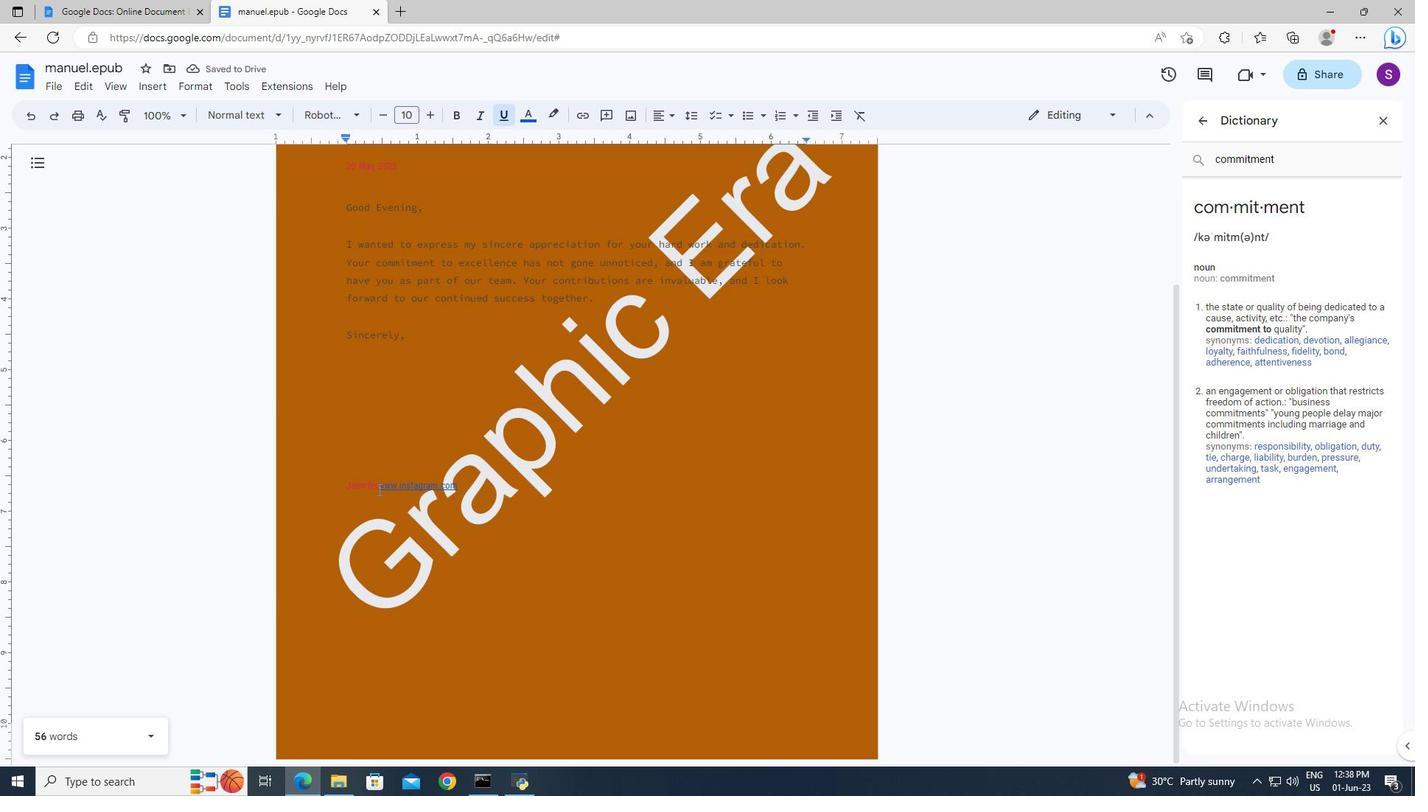 
Action: Mouse moved to (395, 535)
Screenshot: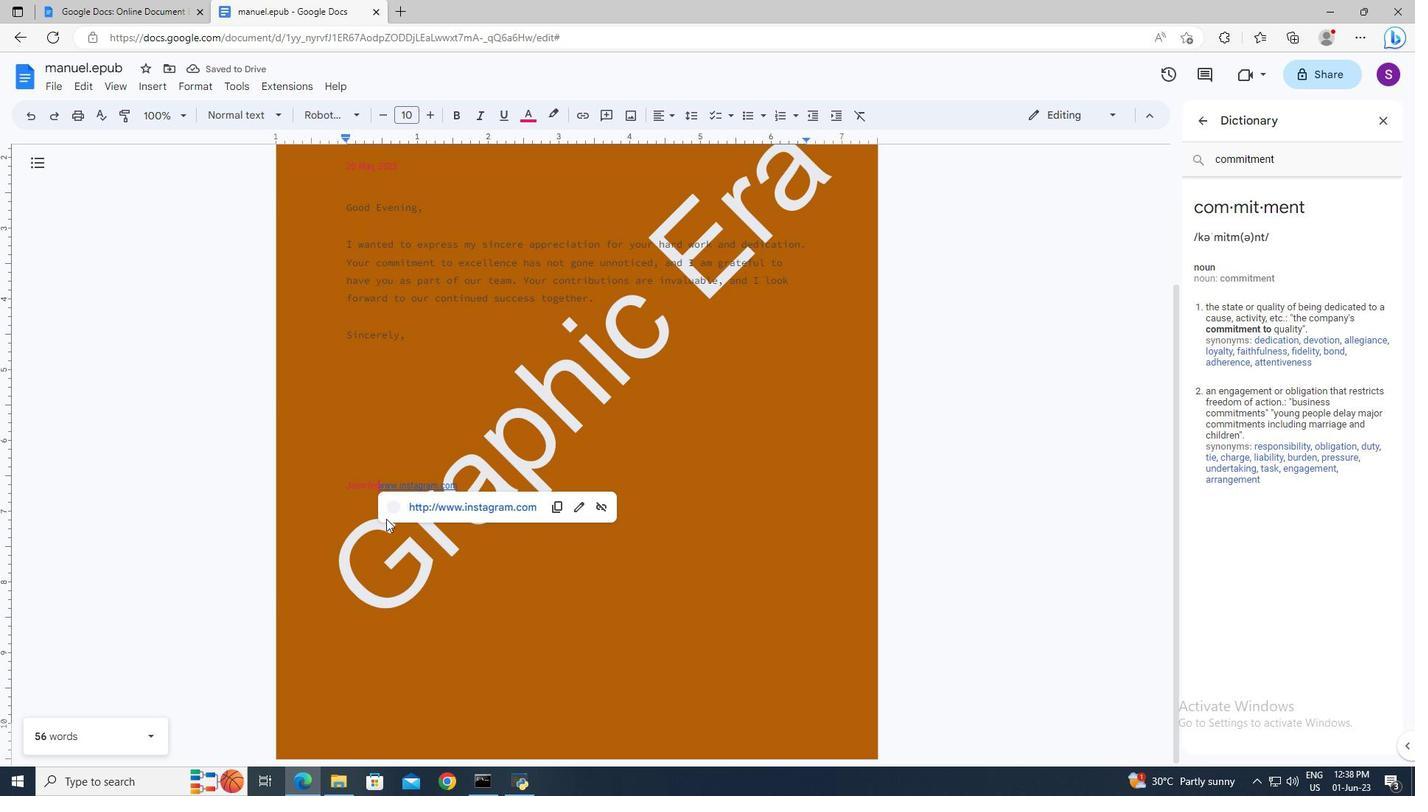 
Action: Key pressed <Key.enter>
Screenshot: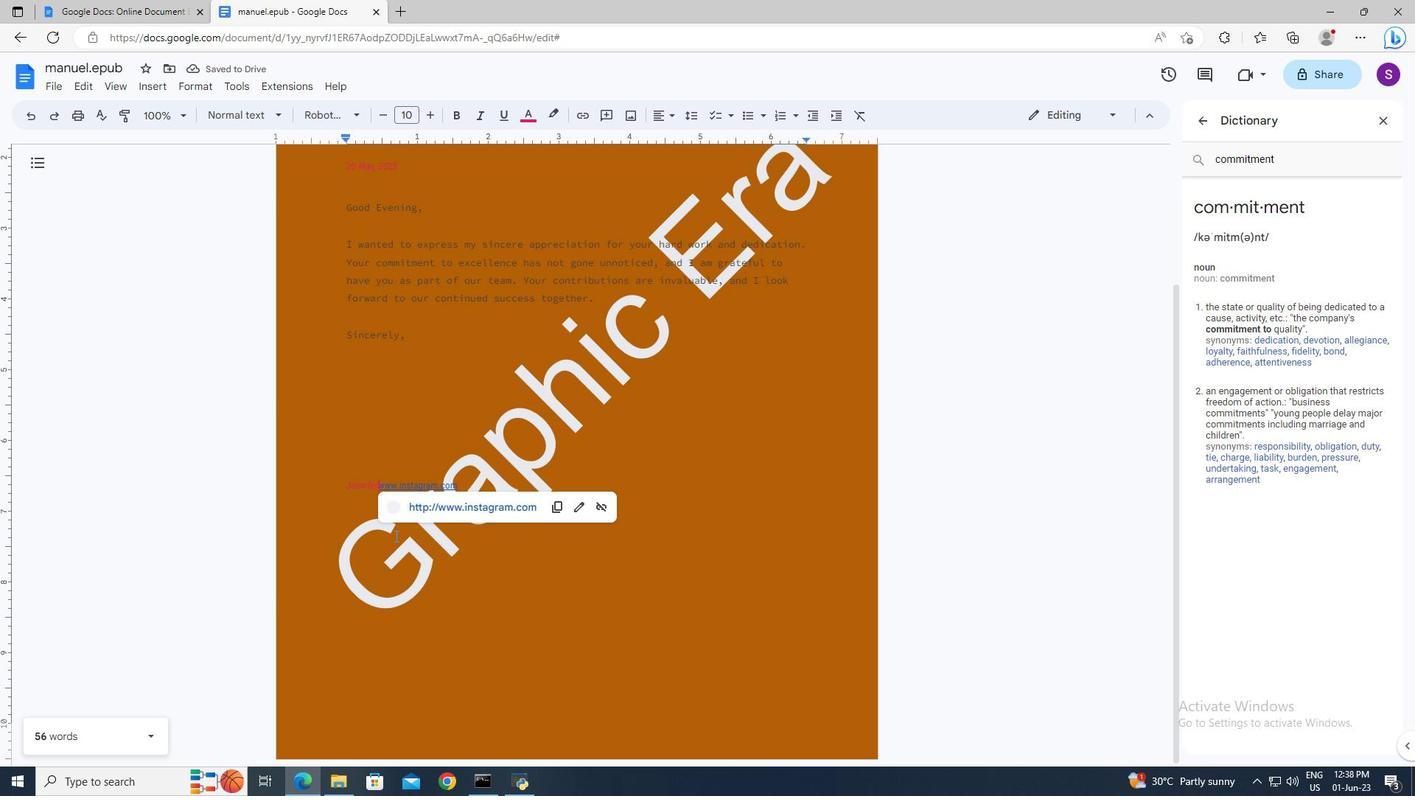 
